 Task: Select Convenience. Add to cart, from DollarGeneral for 149 Hardman Road, Brattleboro, Vermont 05301, Cell Number 802-818-8313, following items : Got2b Metallics Permanent Hair Color Blue Charcoal_x000D_
 - 1, LOréal Paris Excellence Creme Permanent Hair Color 8.5A Champagne Blonde_x000D_
 - 1
Action: Mouse moved to (437, 132)
Screenshot: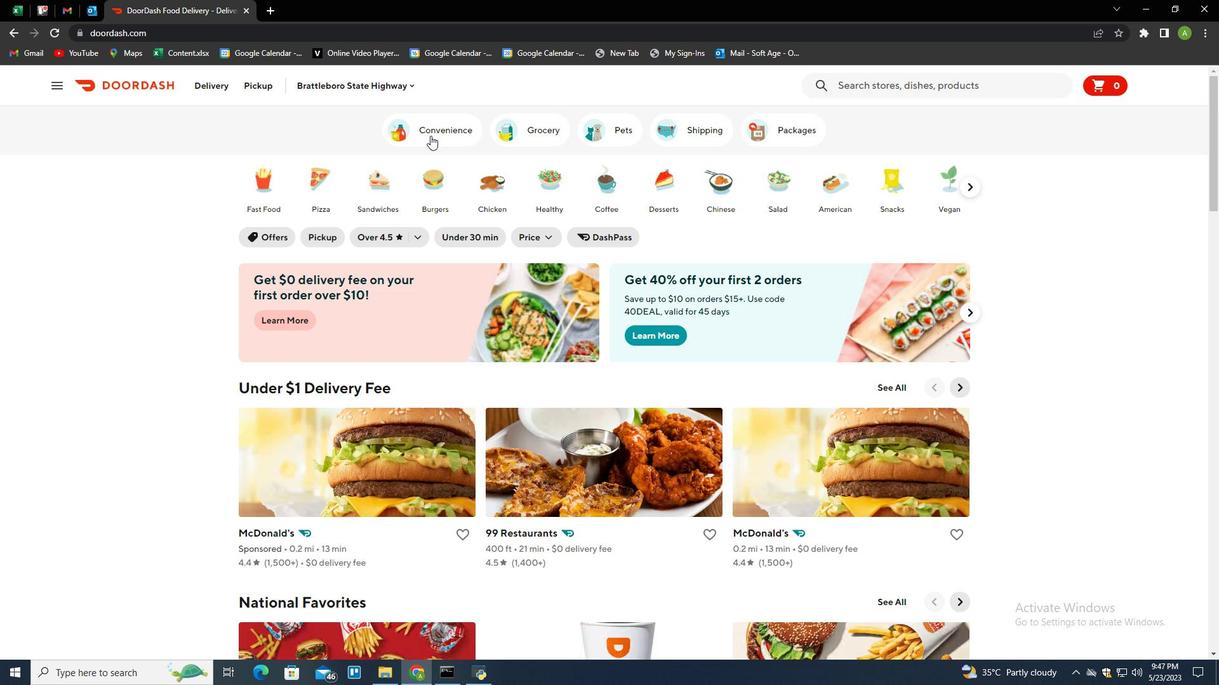 
Action: Mouse pressed left at (437, 132)
Screenshot: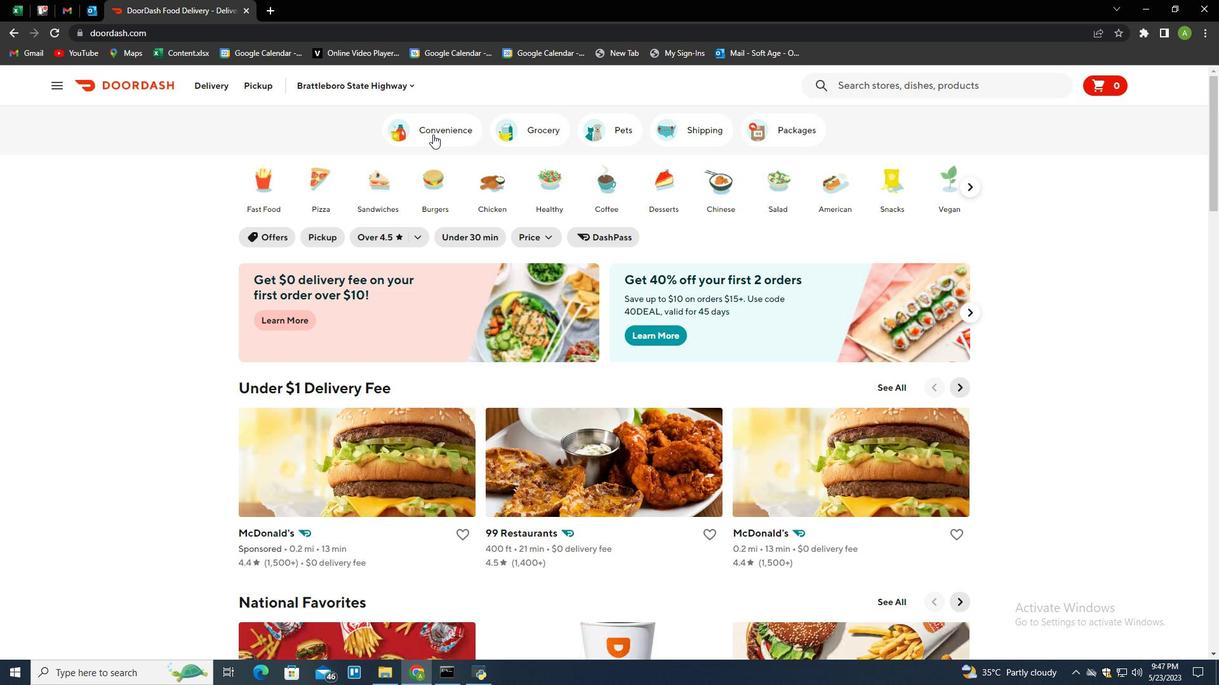 
Action: Mouse moved to (349, 435)
Screenshot: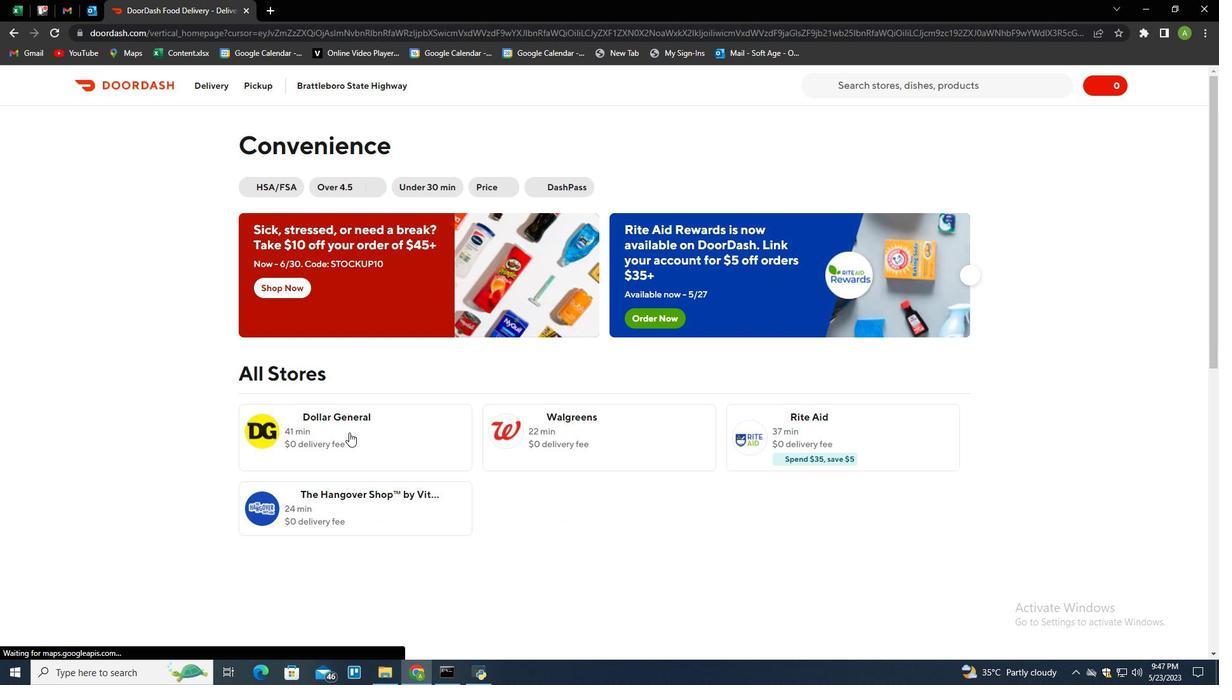 
Action: Mouse pressed left at (349, 435)
Screenshot: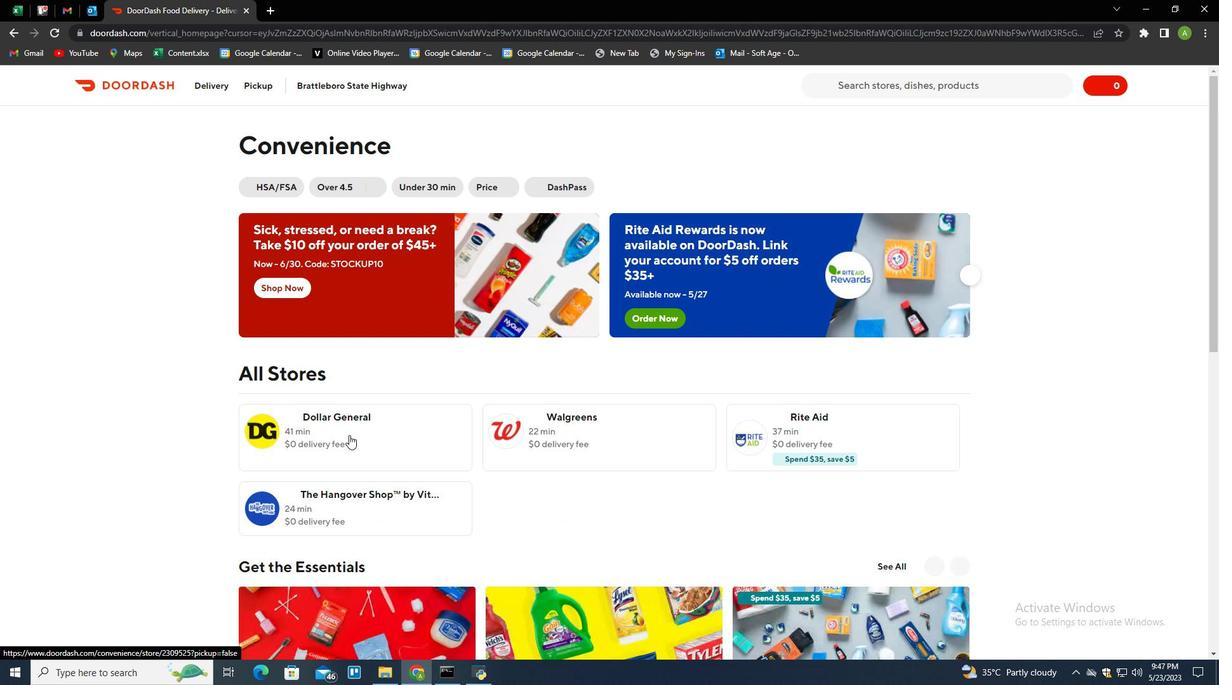 
Action: Mouse moved to (318, 86)
Screenshot: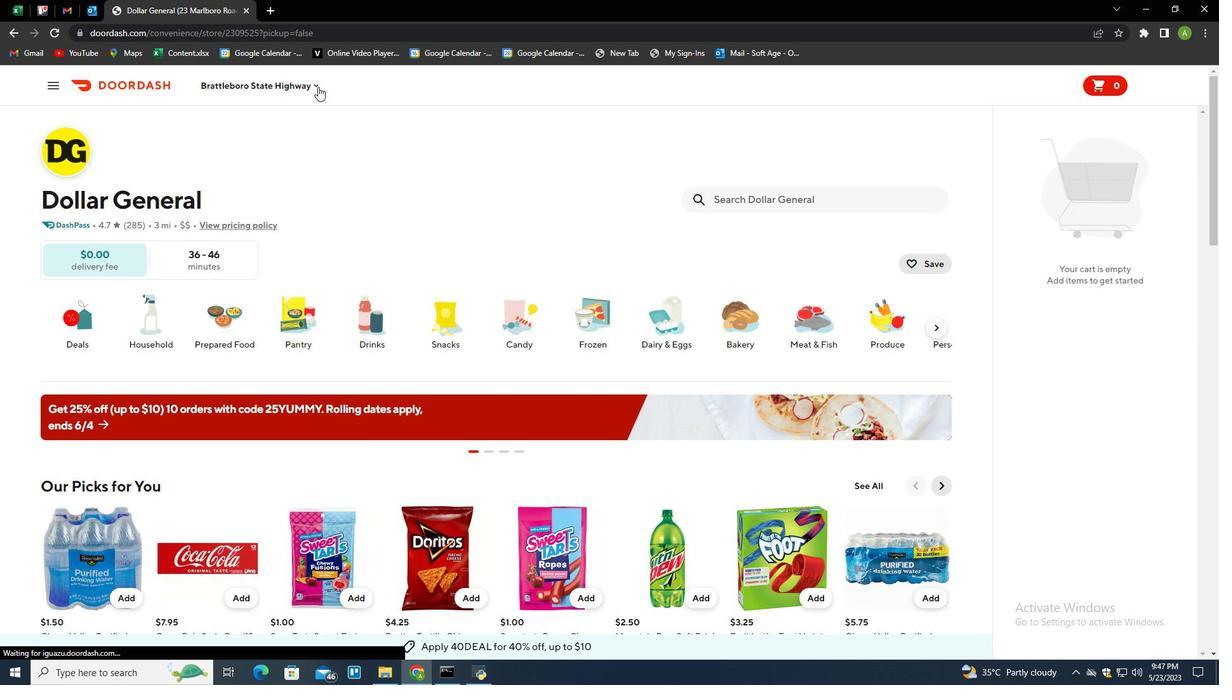 
Action: Mouse pressed left at (318, 86)
Screenshot: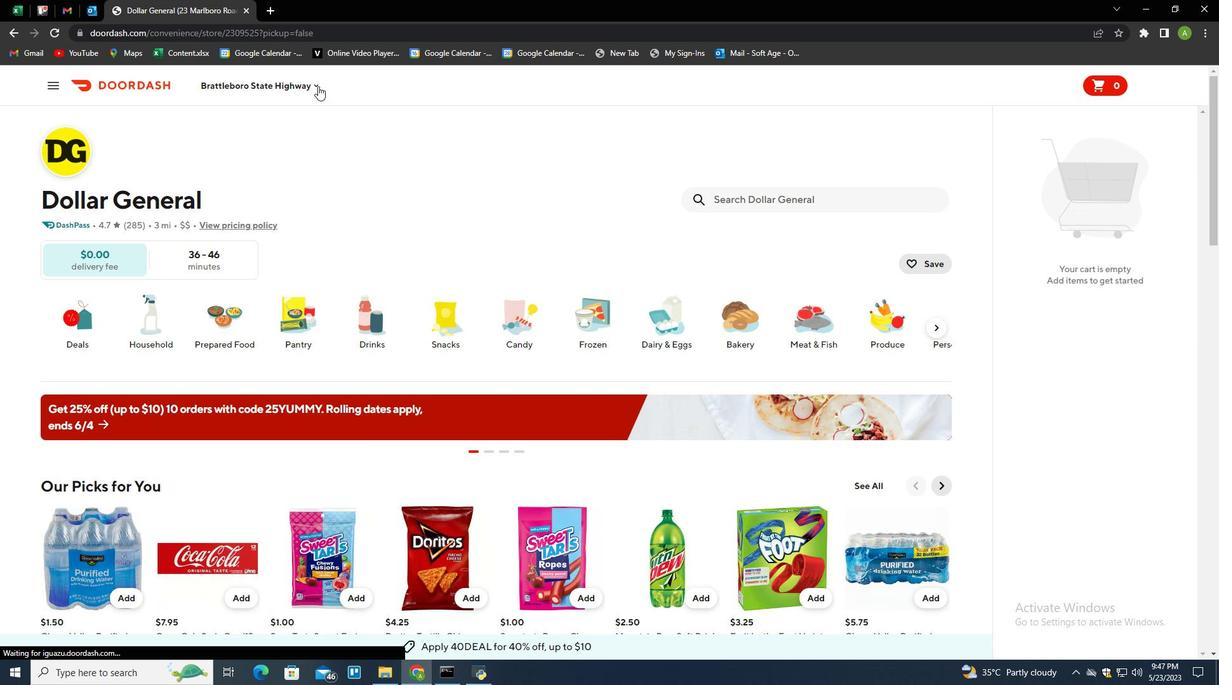 
Action: Mouse moved to (304, 139)
Screenshot: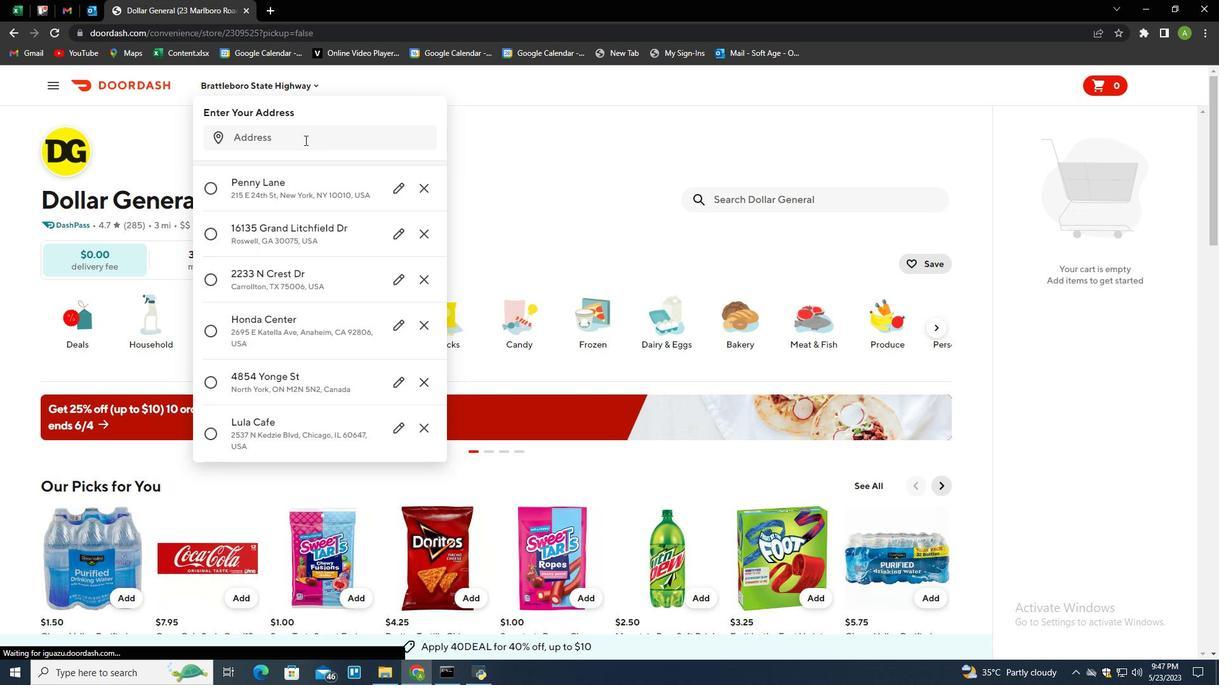 
Action: Mouse pressed left at (304, 139)
Screenshot: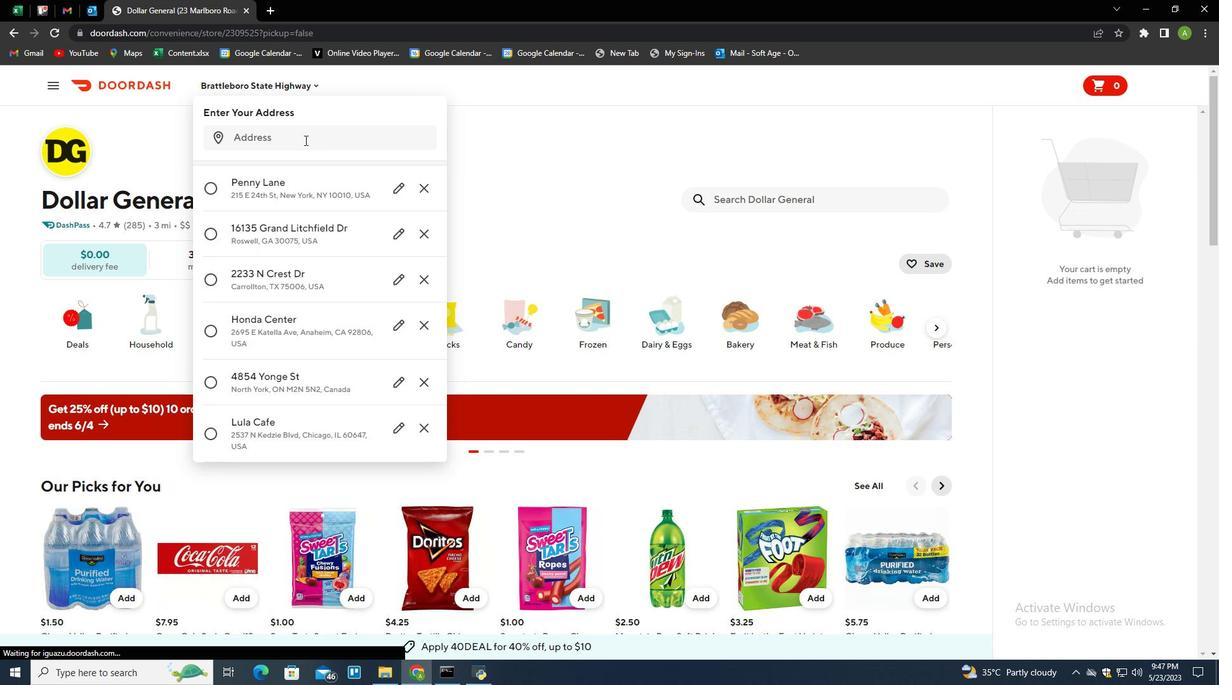 
Action: Key pressed 149<Key.space>hardman<Key.space>road,<Key.space>brattleboro,<Key.space>vermont<Key.space>05301<Key.enter>
Screenshot: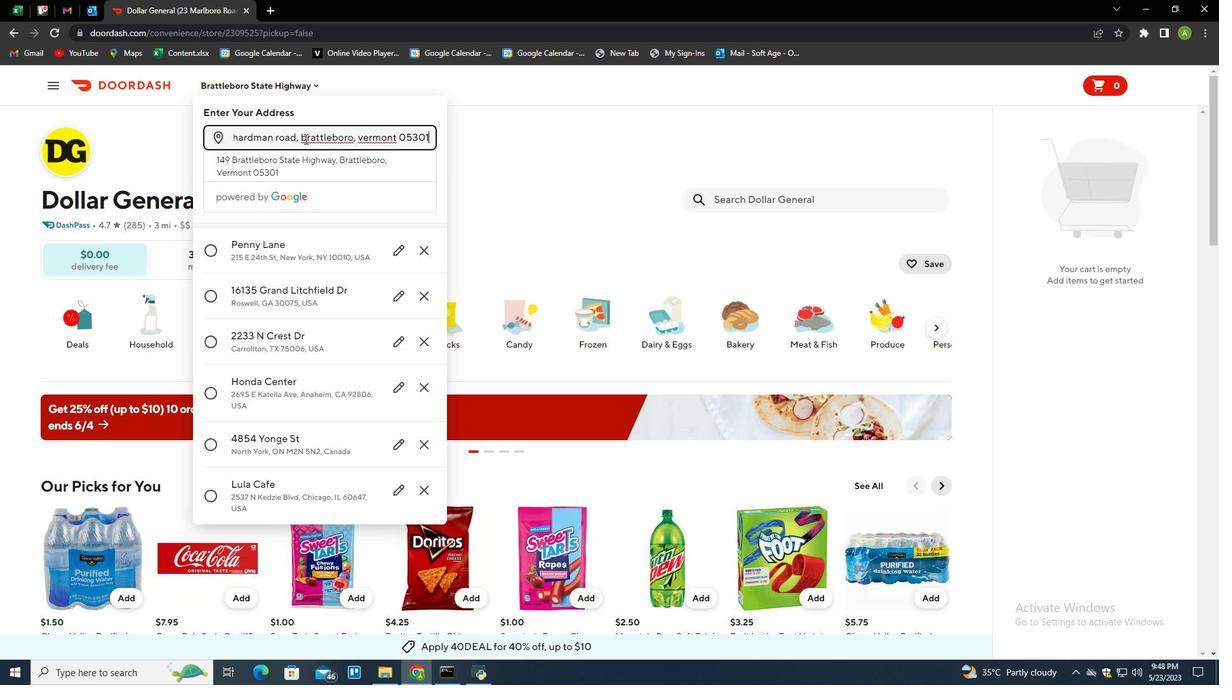 
Action: Mouse moved to (387, 531)
Screenshot: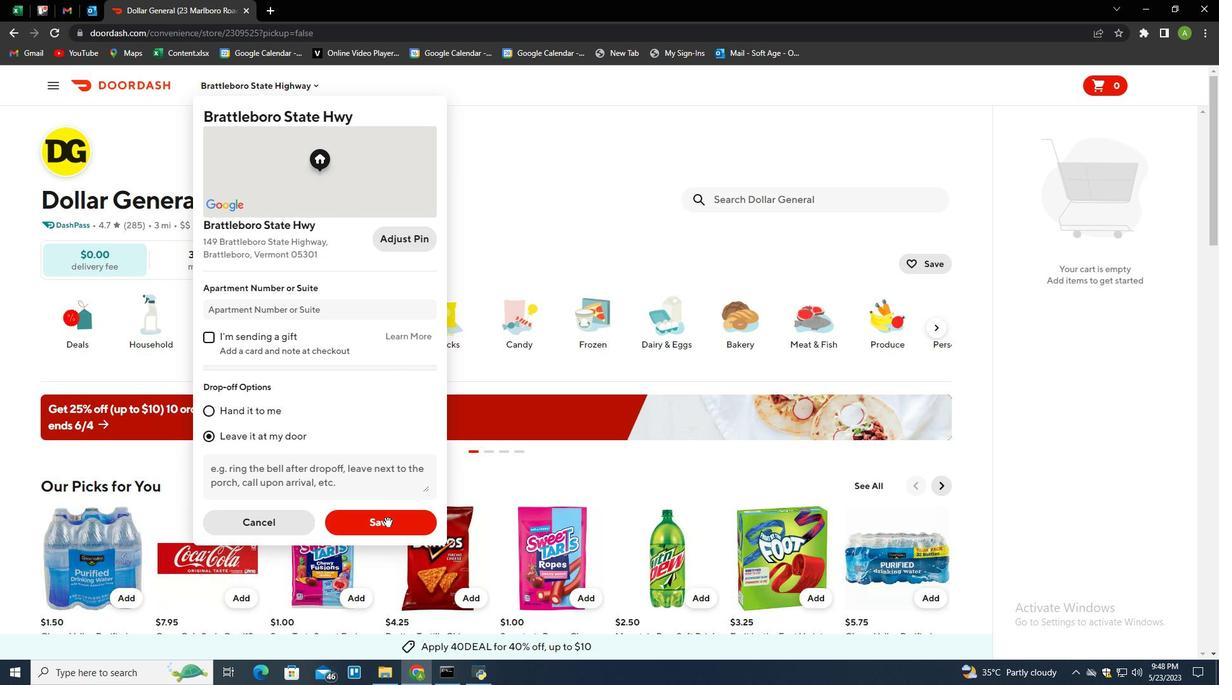
Action: Mouse pressed left at (387, 531)
Screenshot: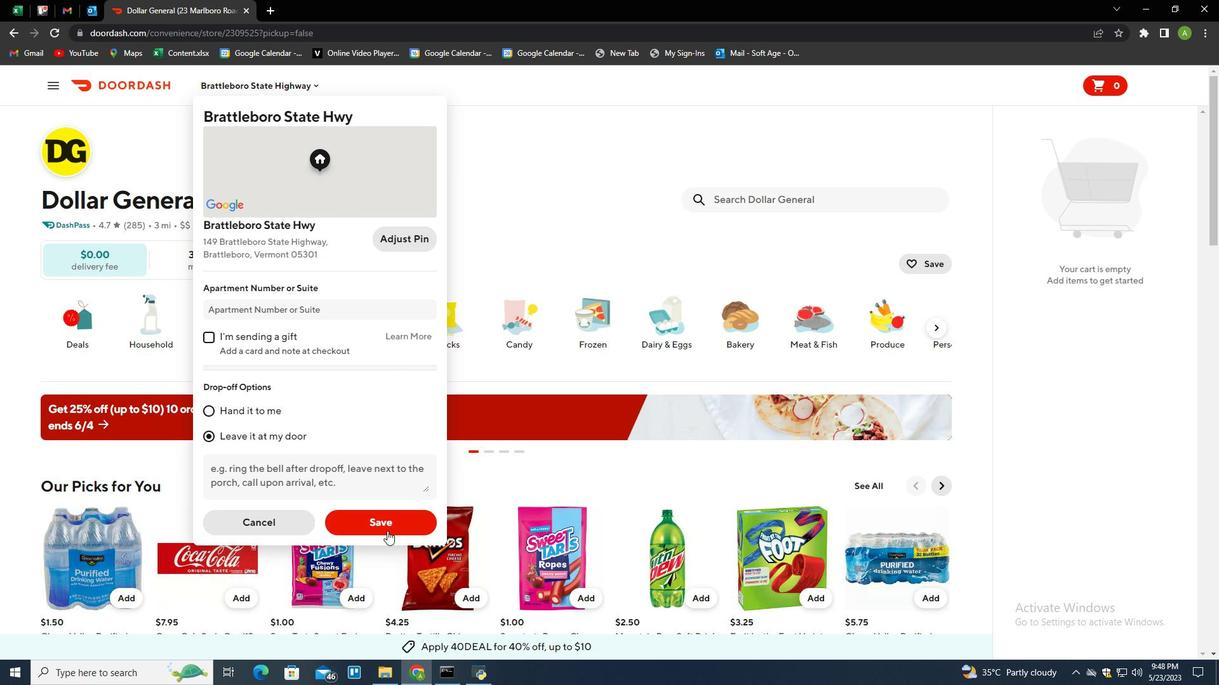 
Action: Mouse moved to (426, 409)
Screenshot: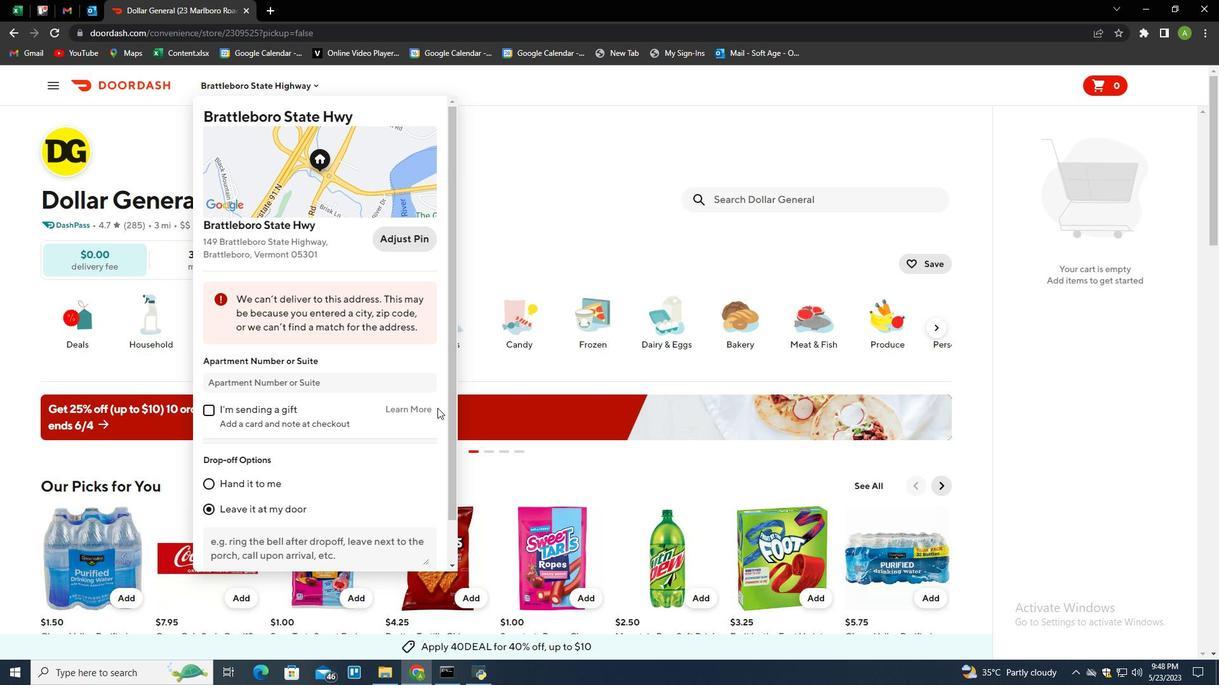 
Action: Mouse scrolled (426, 409) with delta (0, 0)
Screenshot: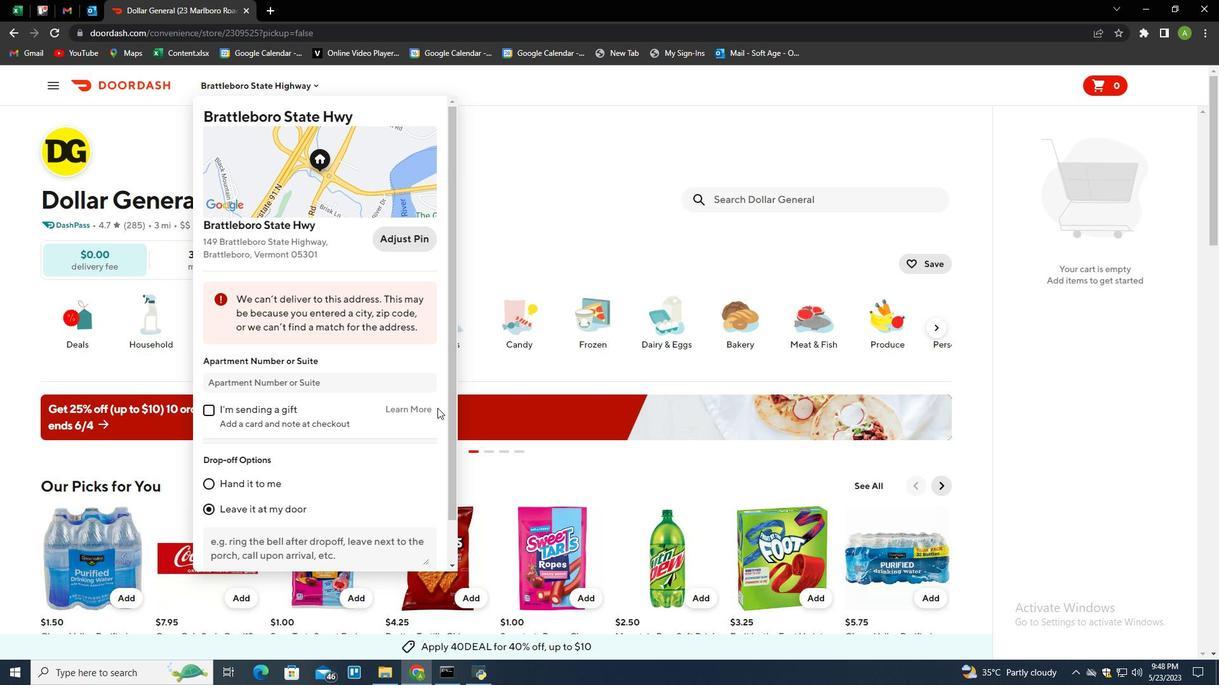 
Action: Mouse moved to (426, 410)
Screenshot: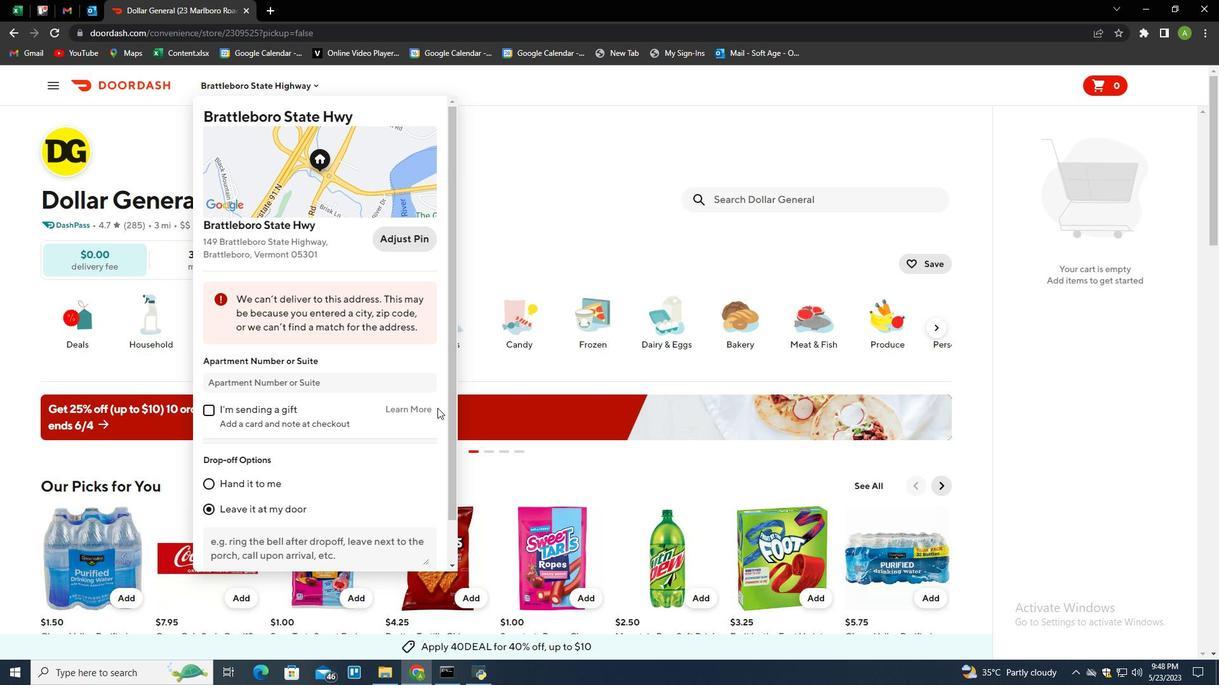 
Action: Mouse scrolled (426, 409) with delta (0, 0)
Screenshot: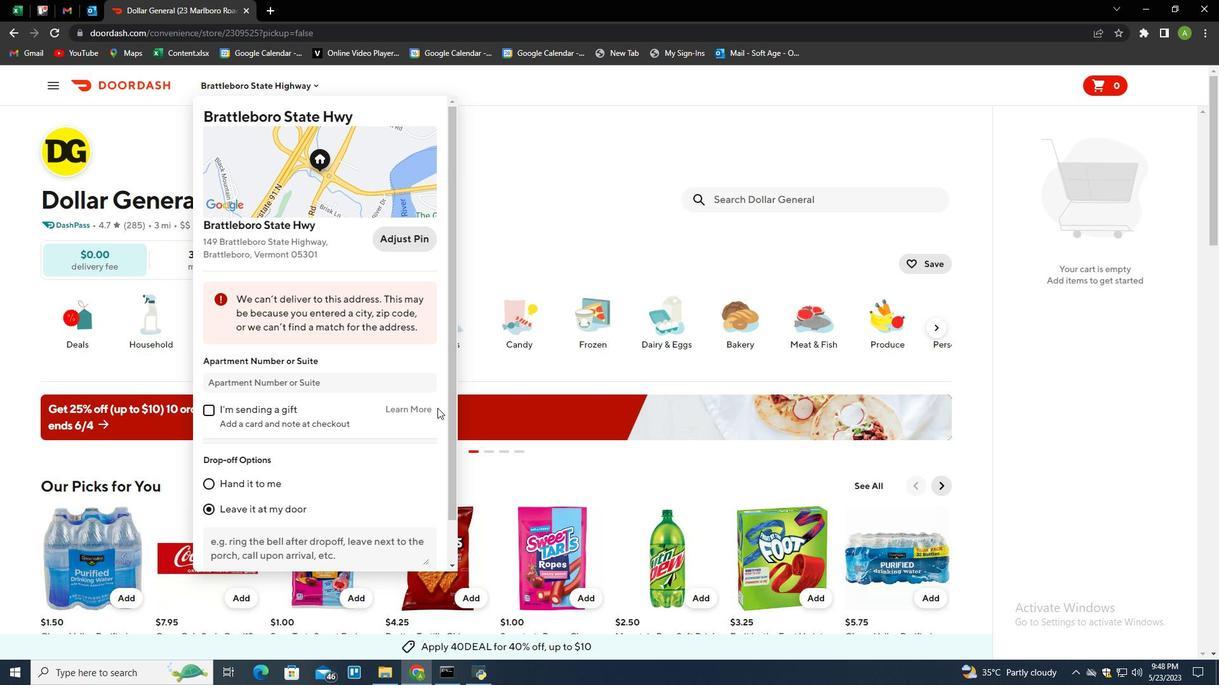 
Action: Mouse moved to (425, 410)
Screenshot: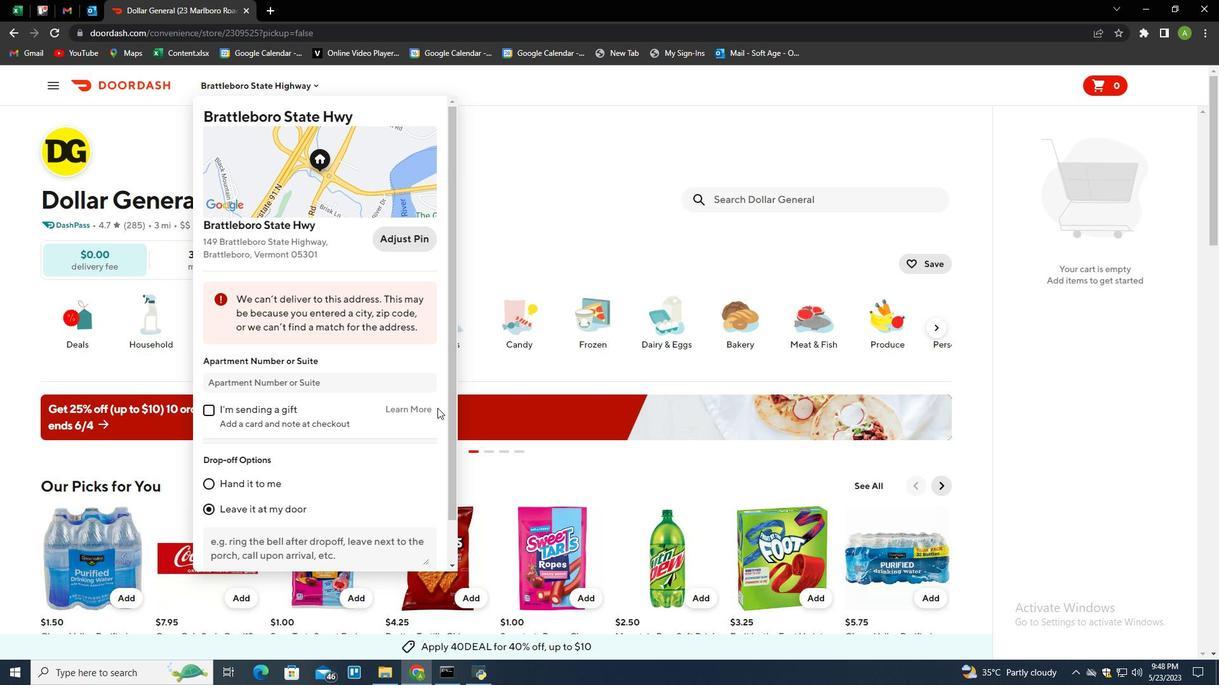 
Action: Mouse scrolled (425, 409) with delta (0, 0)
Screenshot: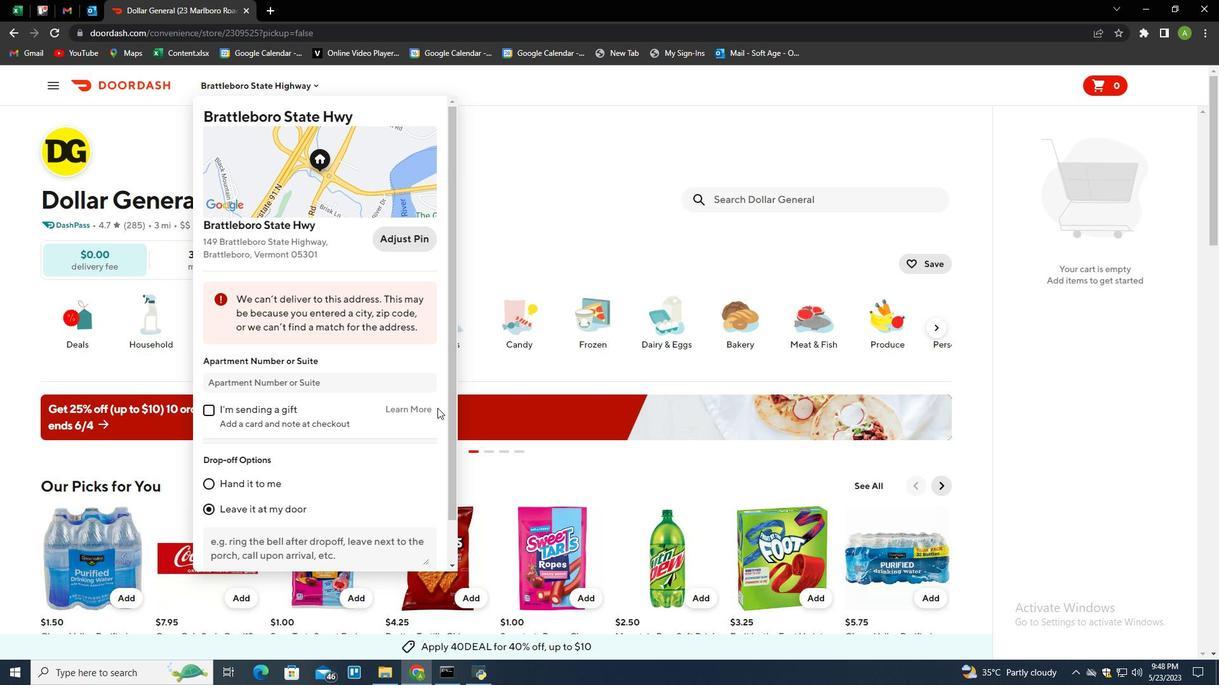 
Action: Mouse moved to (425, 410)
Screenshot: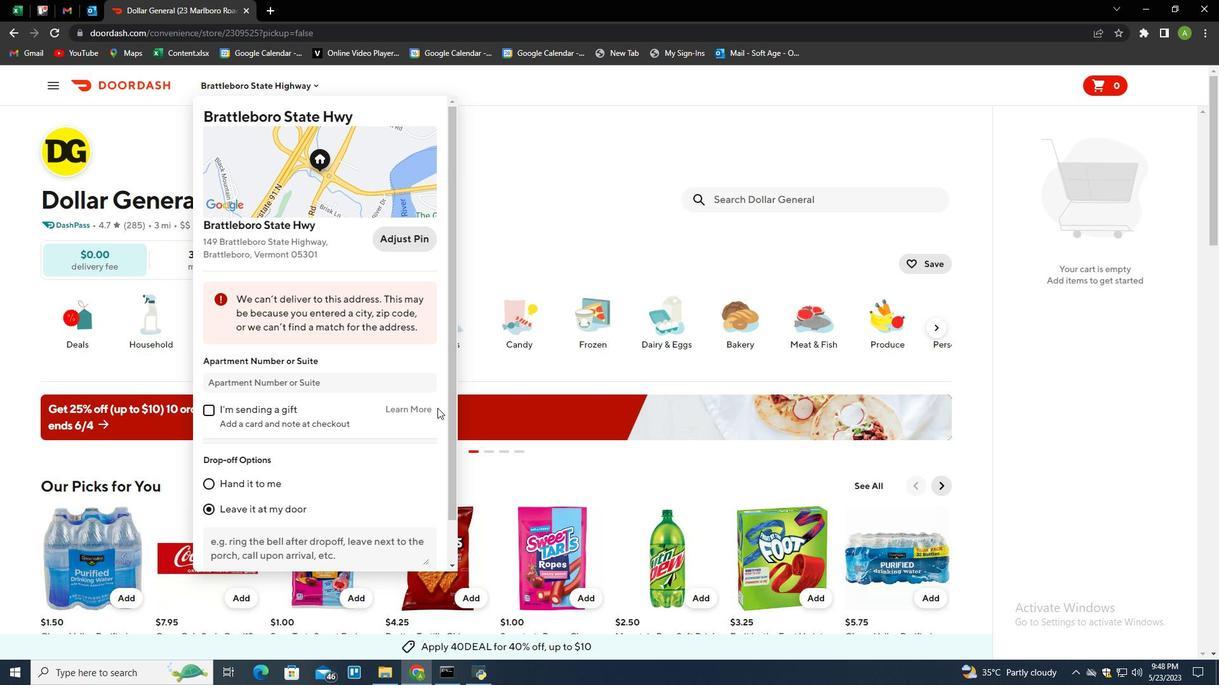 
Action: Mouse scrolled (425, 410) with delta (0, 0)
Screenshot: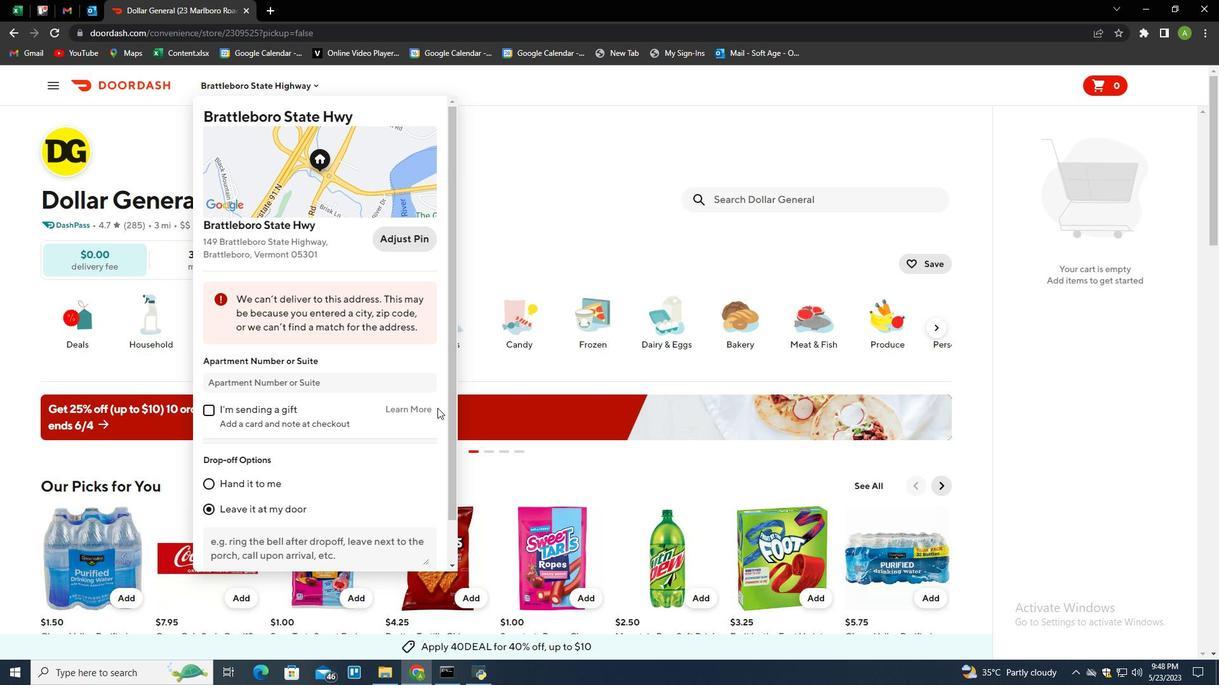 
Action: Mouse moved to (381, 553)
Screenshot: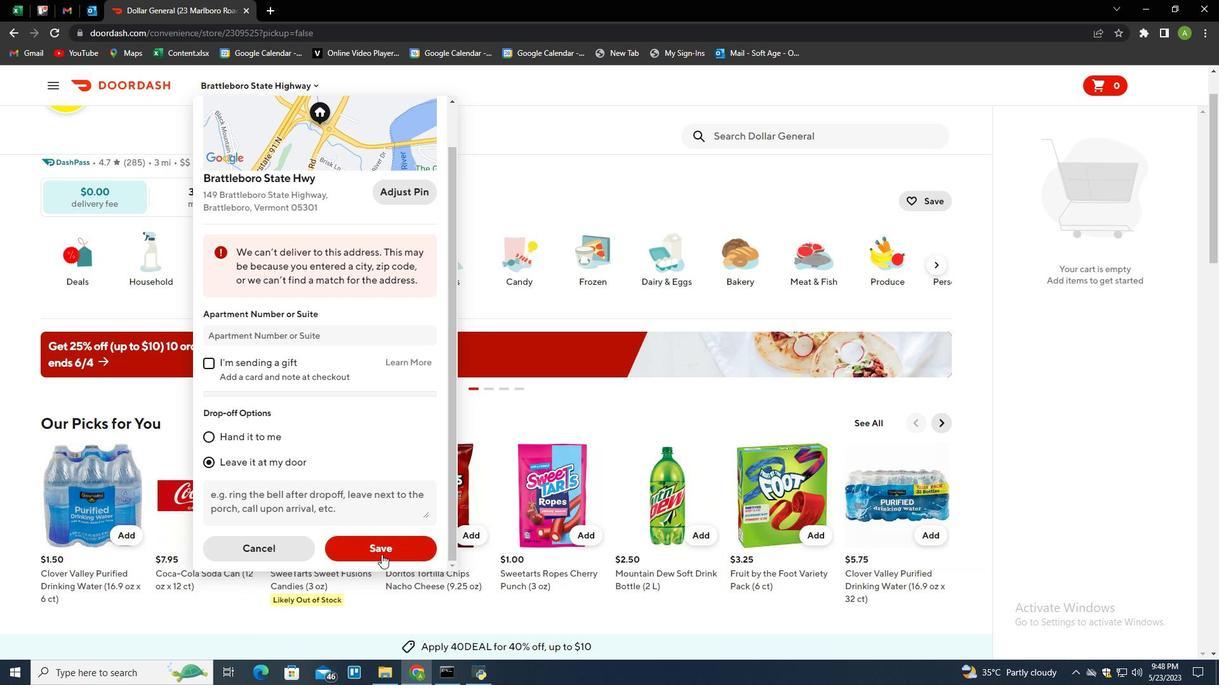 
Action: Mouse pressed left at (381, 553)
Screenshot: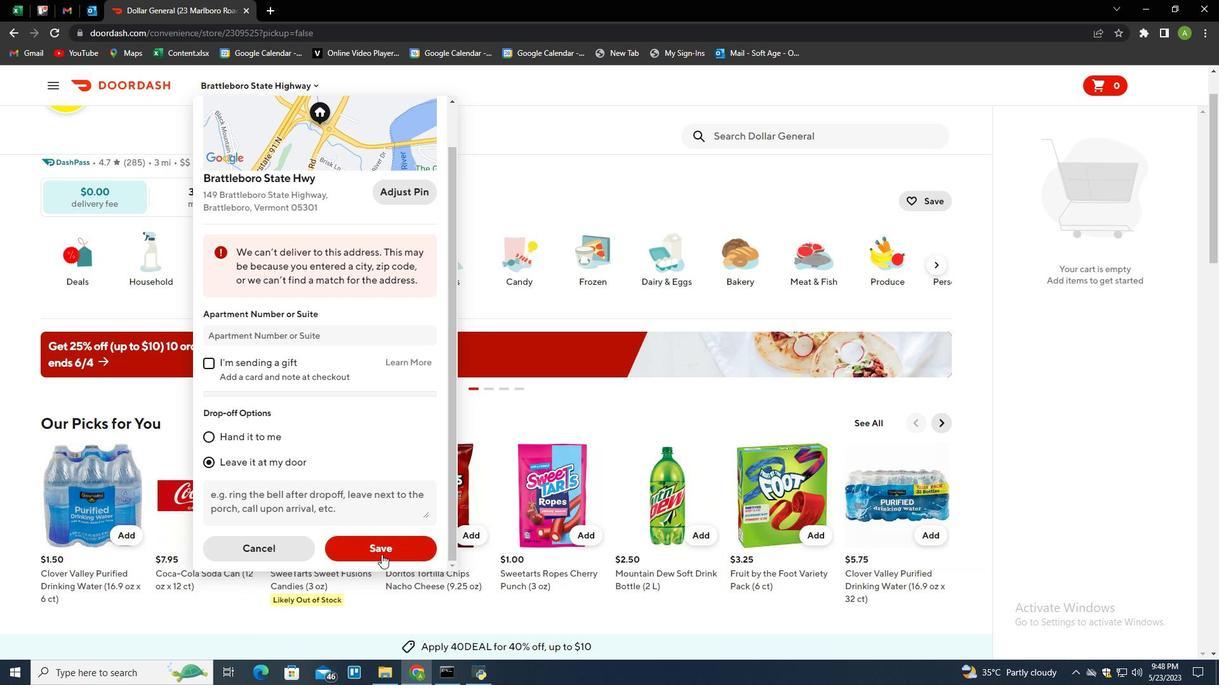 
Action: Mouse moved to (806, 132)
Screenshot: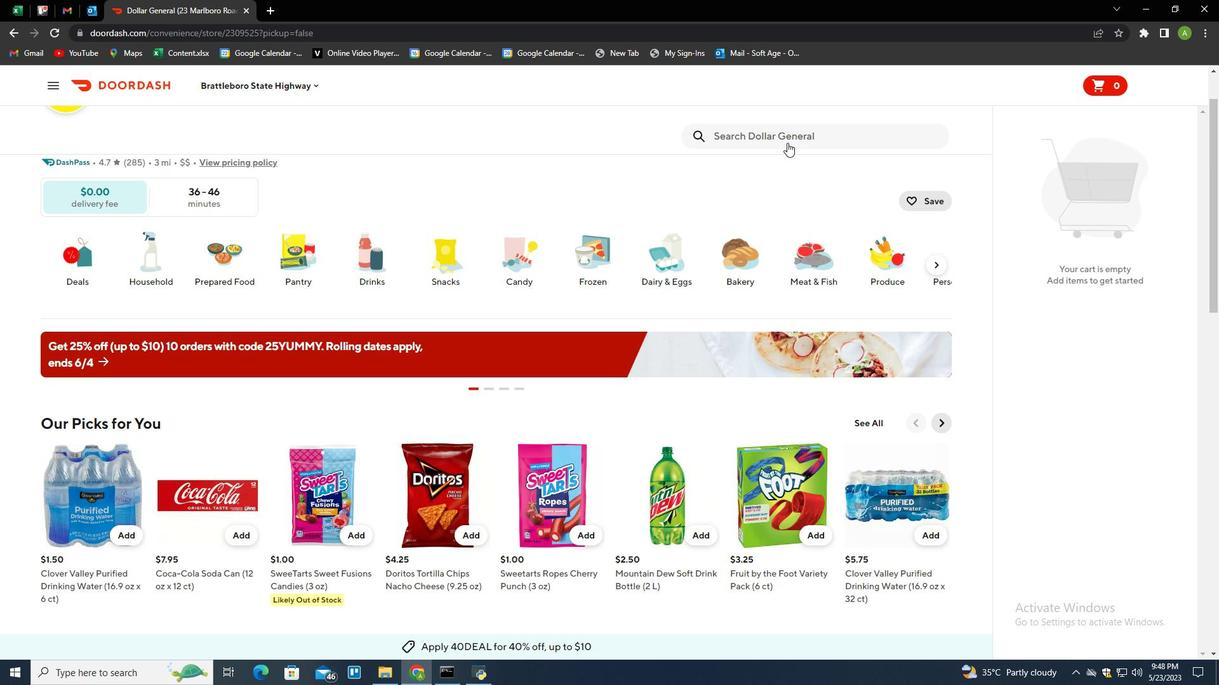 
Action: Mouse pressed left at (806, 132)
Screenshot: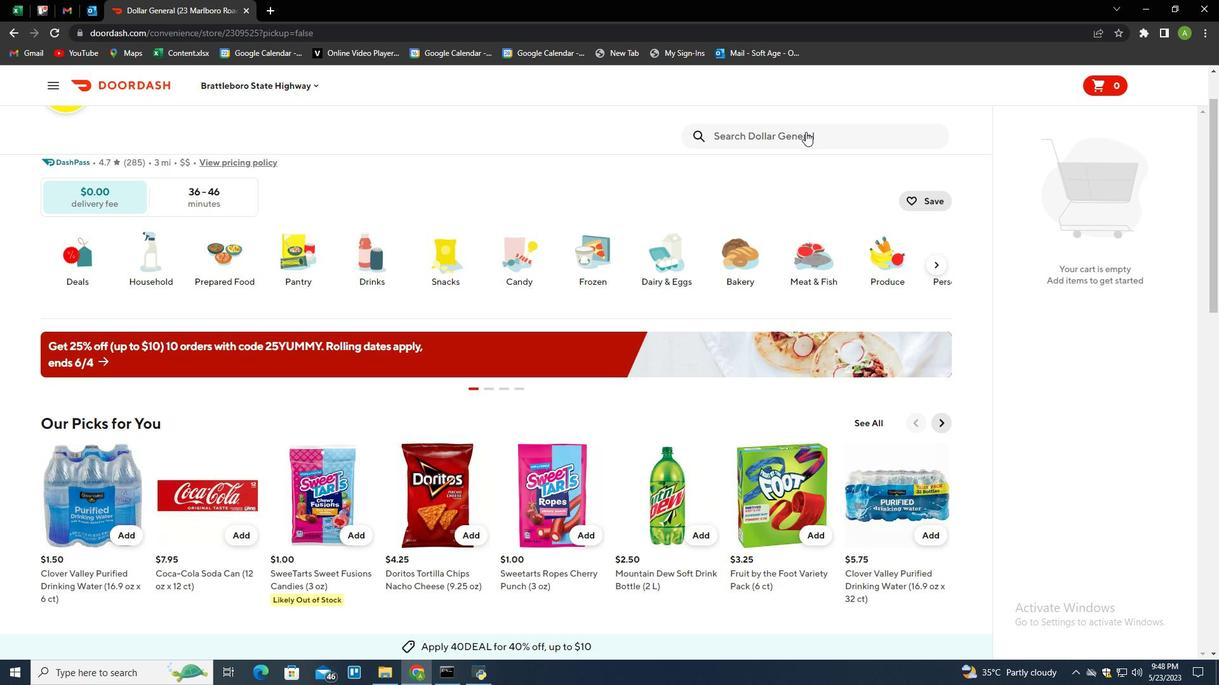 
Action: Mouse moved to (777, 146)
Screenshot: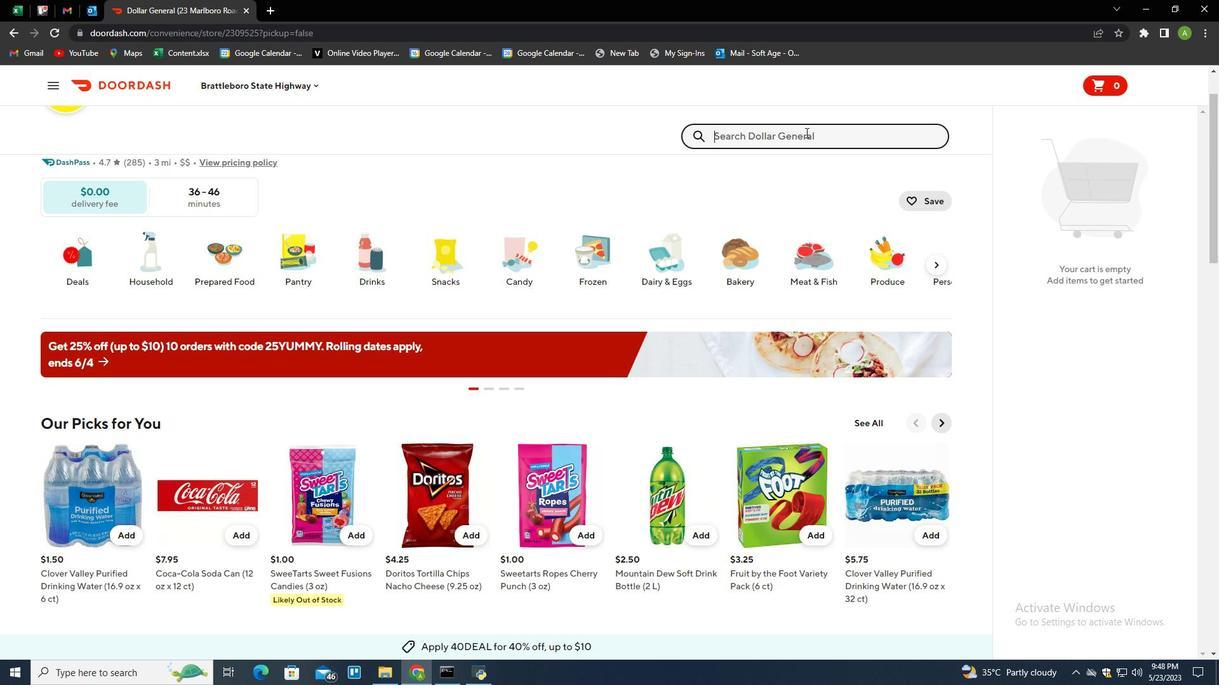 
Action: Key pressed got2b<Key.space>metallics<Key.space>permanent<Key.space>hair<Key.space>color<Key.space>blue<Key.space>charcola<Key.enter>
Screenshot: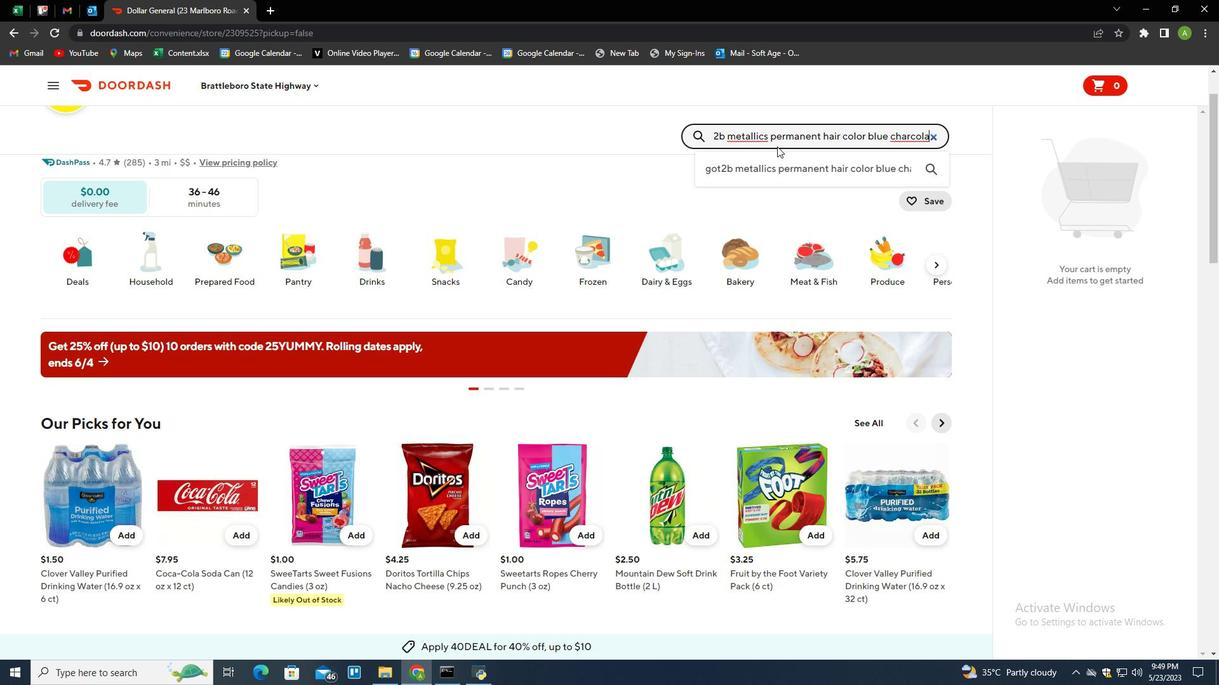 
Action: Mouse moved to (754, 146)
Screenshot: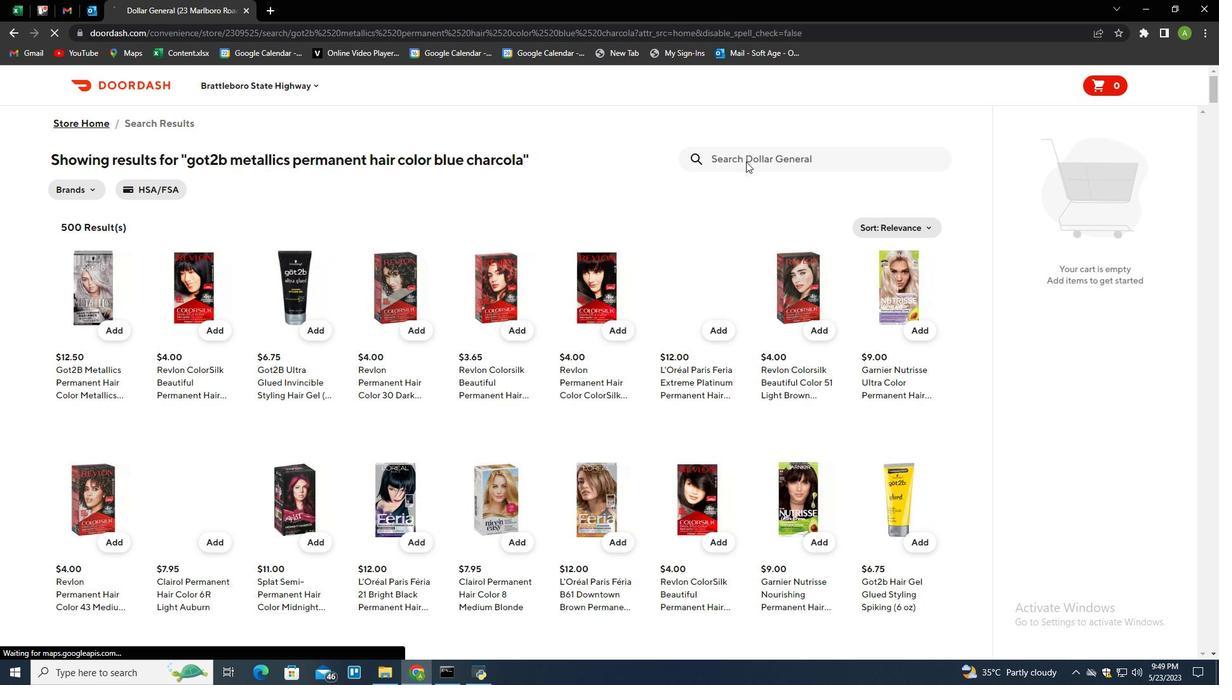 
Action: Mouse pressed left at (754, 146)
Screenshot: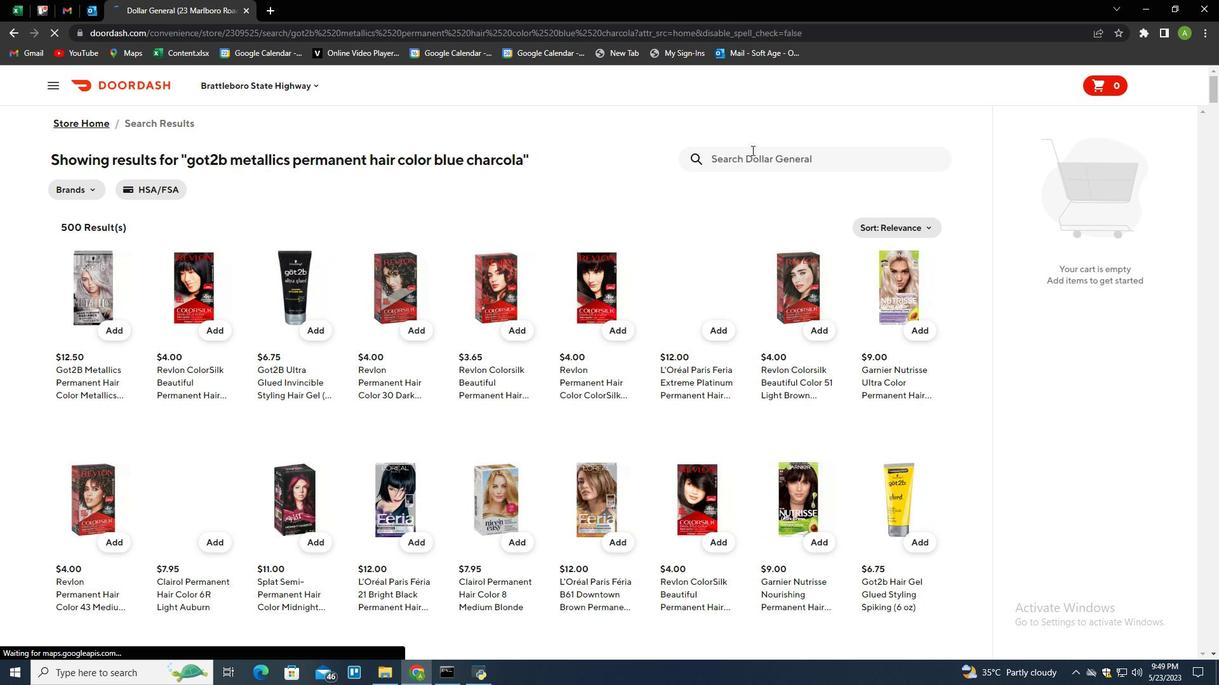 
Action: Mouse moved to (755, 156)
Screenshot: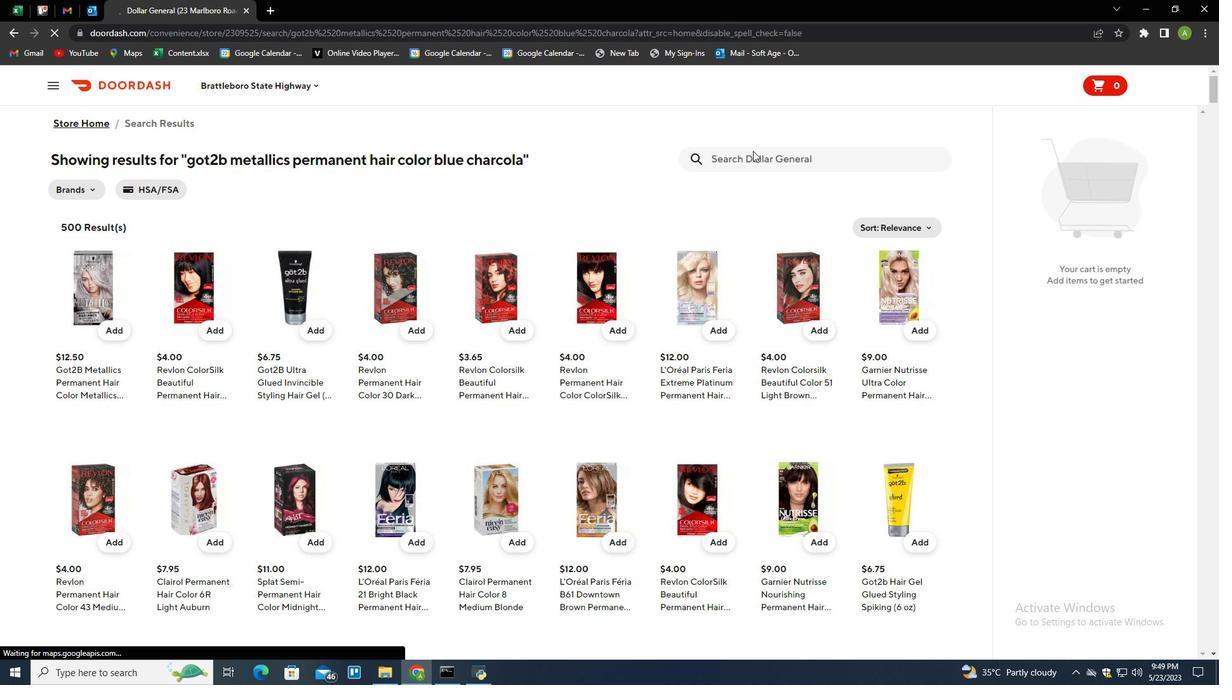 
Action: Mouse pressed left at (755, 156)
Screenshot: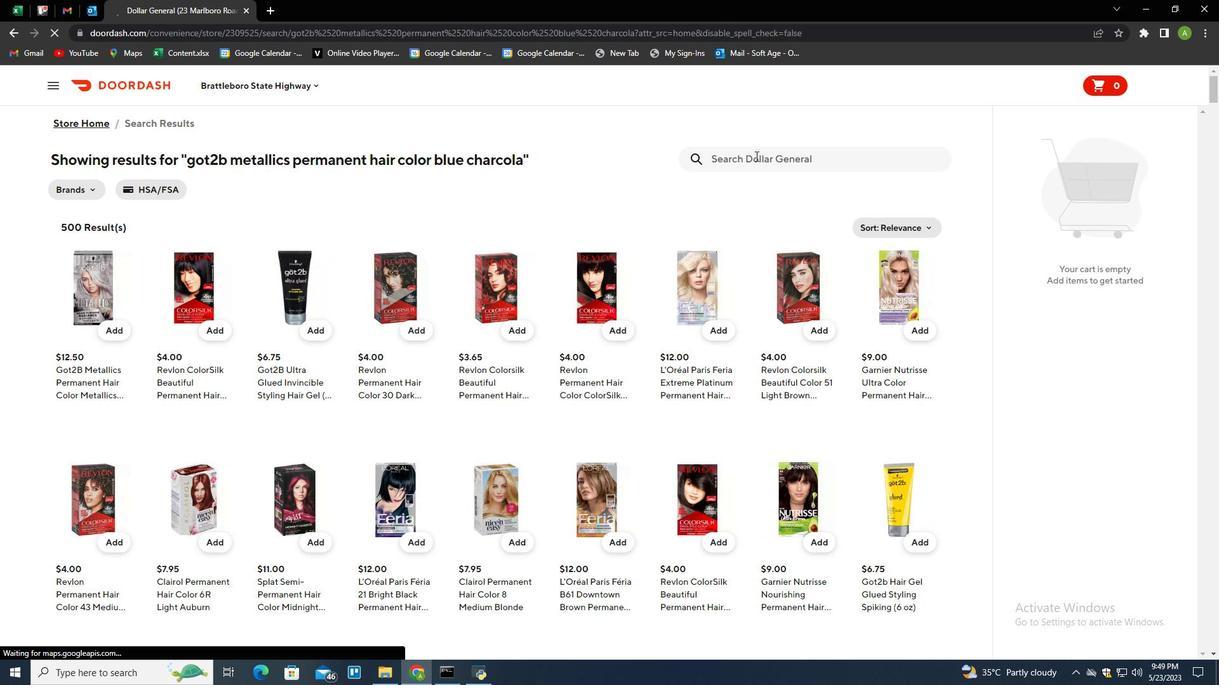 
Action: Mouse moved to (731, 193)
Screenshot: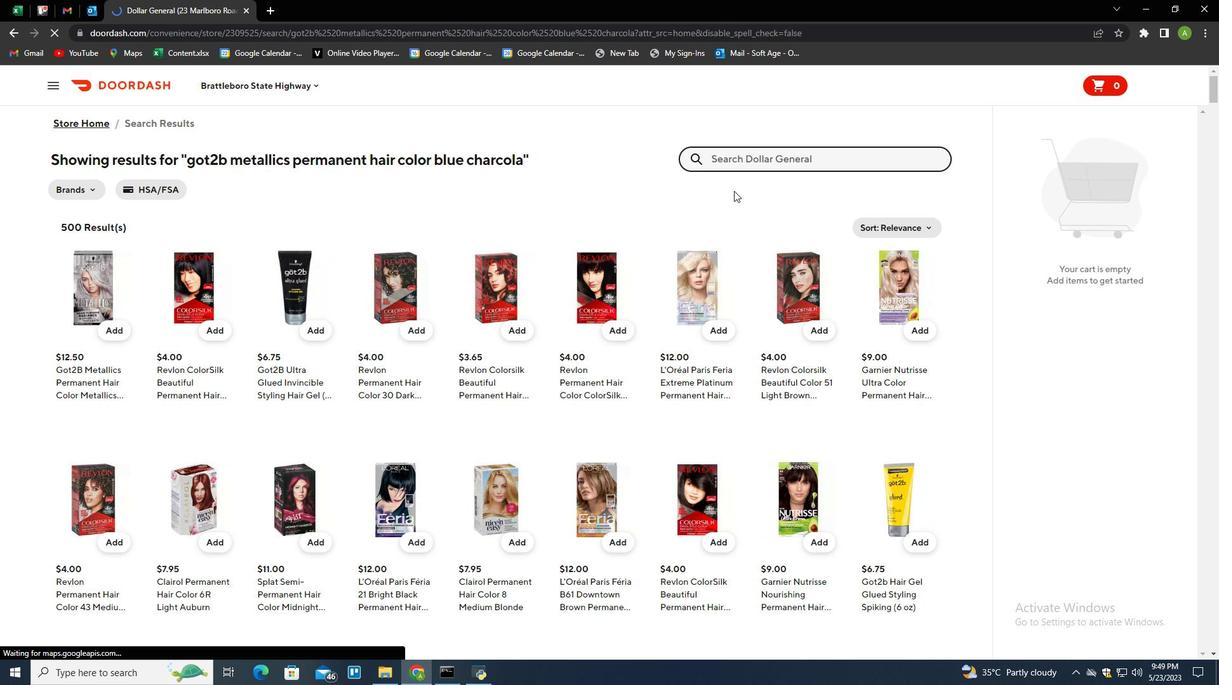 
Action: Key pressed got2b<Key.space>metallics<Key.space>permanent<Key.space>hair<Key.space>color<Key.space>blue<Key.space>charcoal<Key.enter>
Screenshot: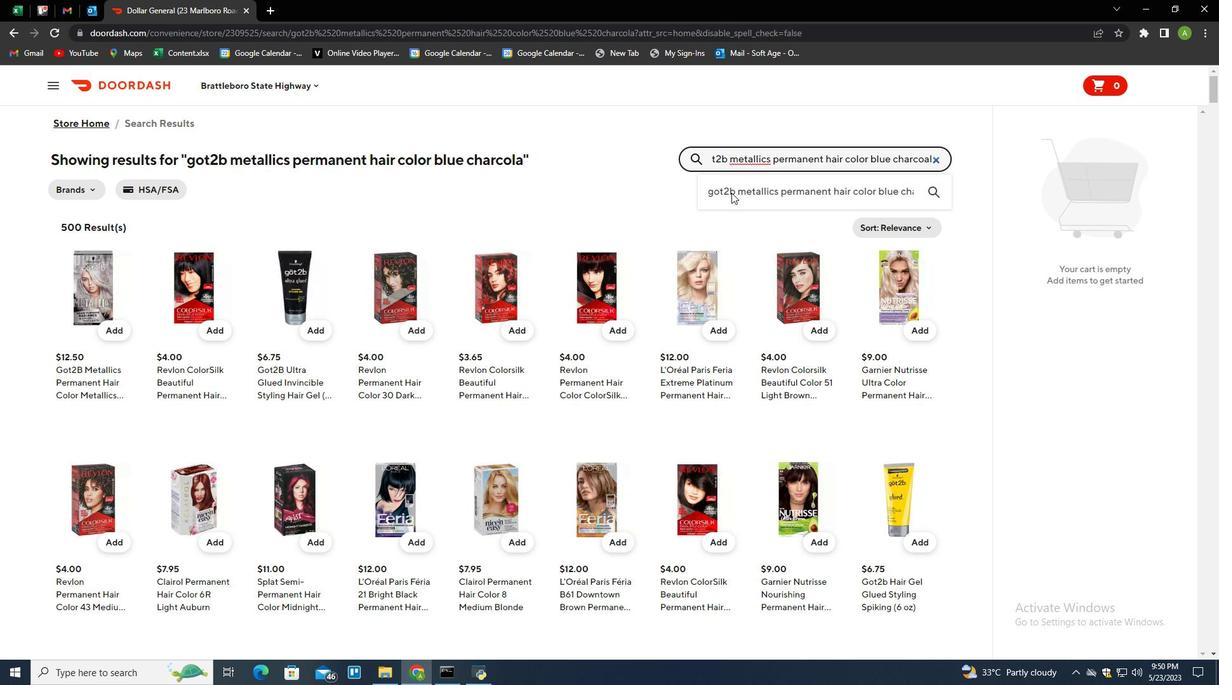 
Action: Mouse moved to (114, 333)
Screenshot: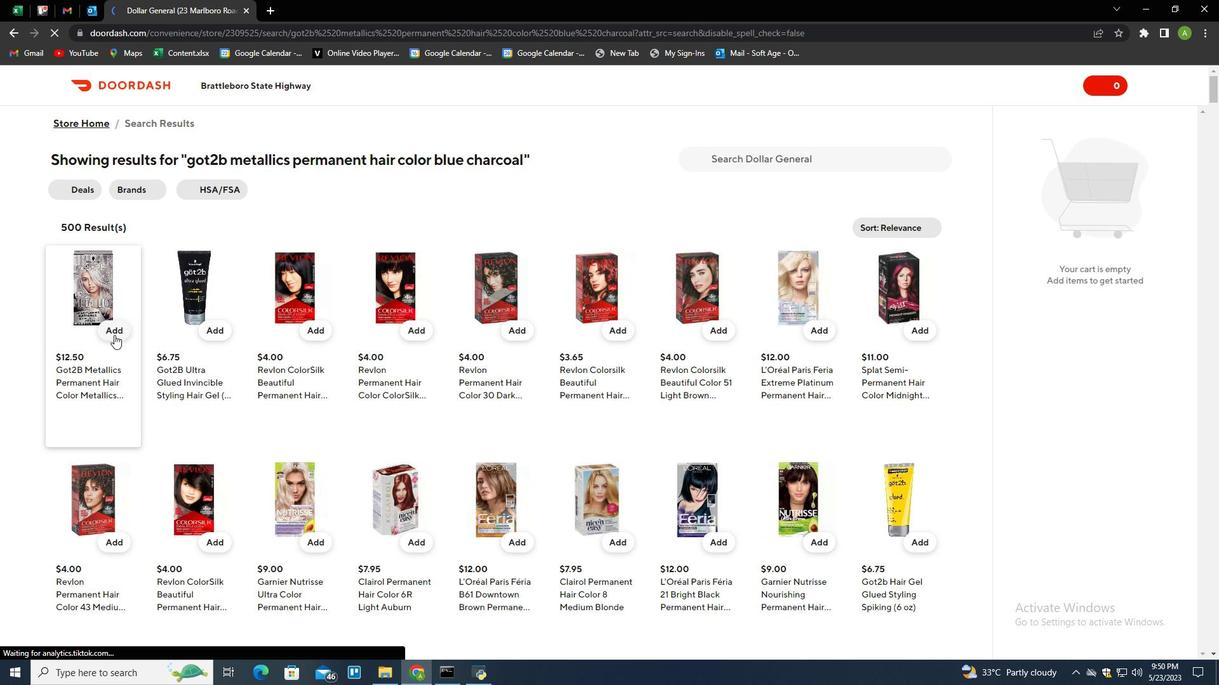 
Action: Mouse pressed left at (114, 333)
Screenshot: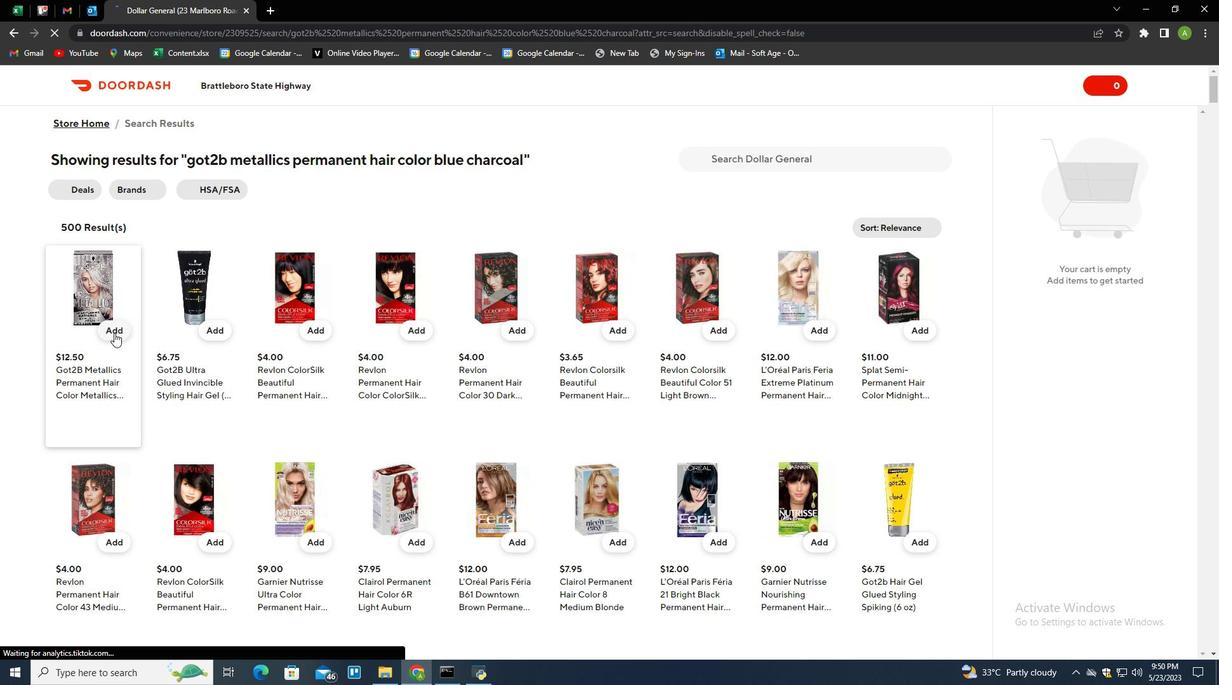 
Action: Mouse moved to (773, 163)
Screenshot: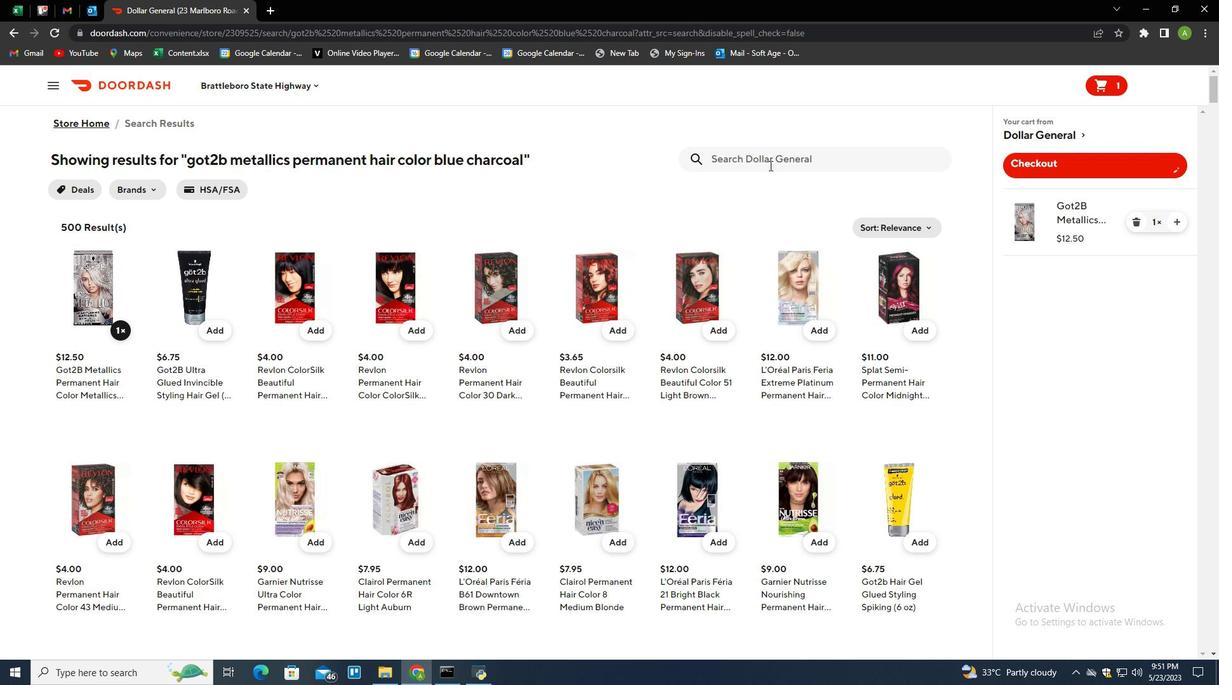 
Action: Mouse pressed left at (773, 163)
Screenshot: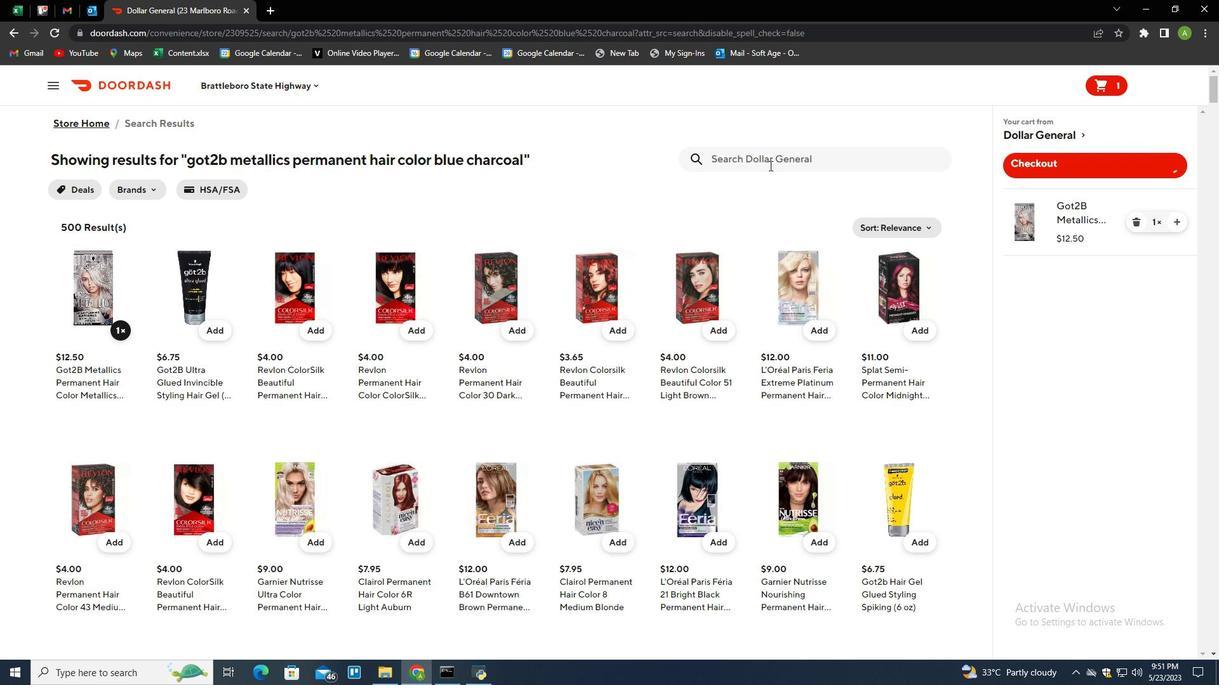 
Action: Mouse moved to (766, 163)
Screenshot: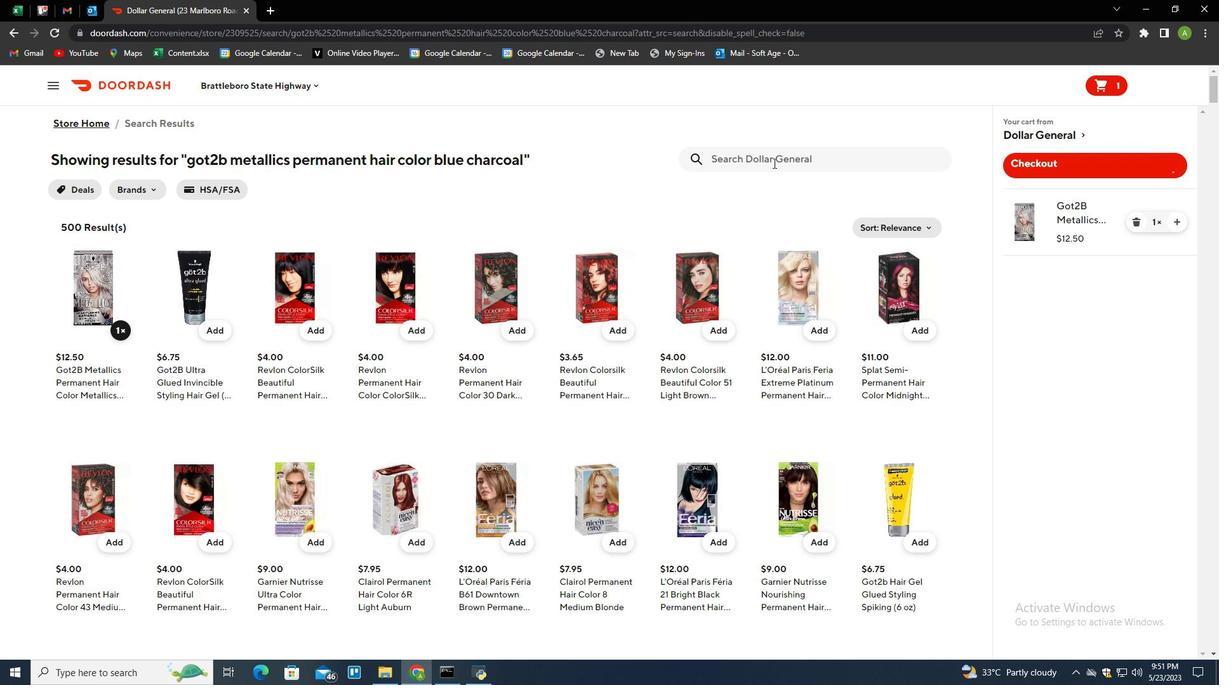 
Action: Key pressed loreal<Key.space>paris<Key.space>excellence<Key.space>creme<Key.space>permanent<Key.space>hair<Key.space>color<Key.space>8.5a<Key.space>chamo<Key.backspace>pagne<Key.space>blonde<Key.enter>
Screenshot: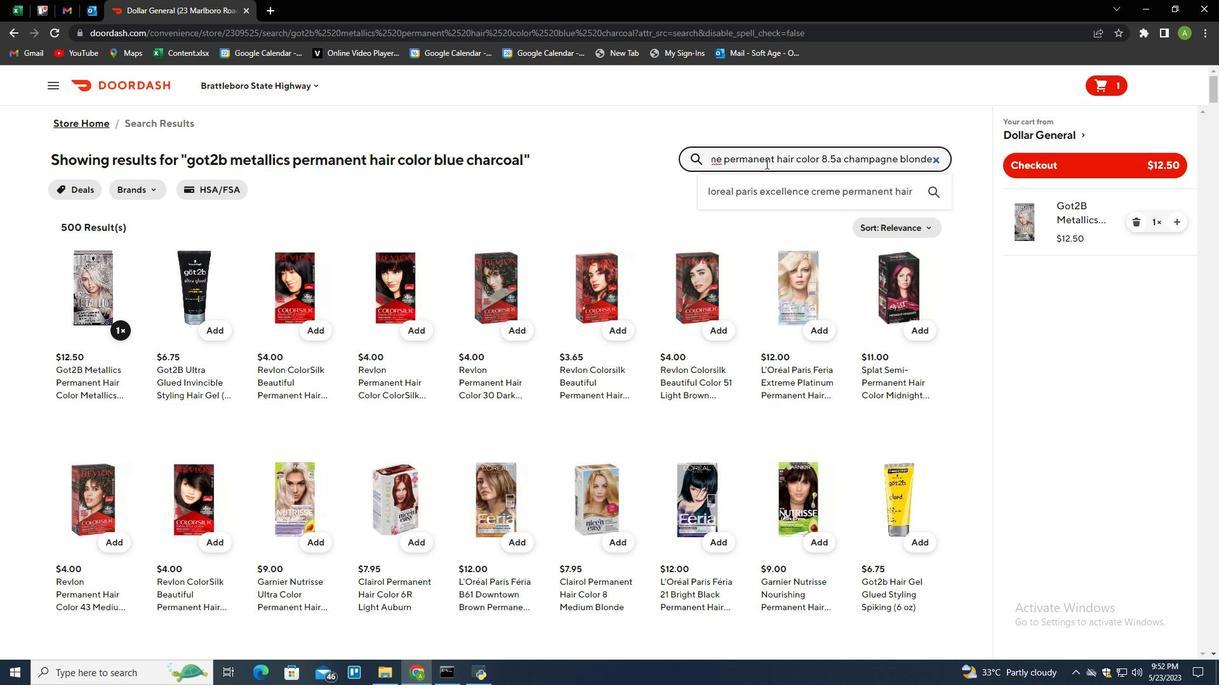 
Action: Mouse moved to (118, 350)
Screenshot: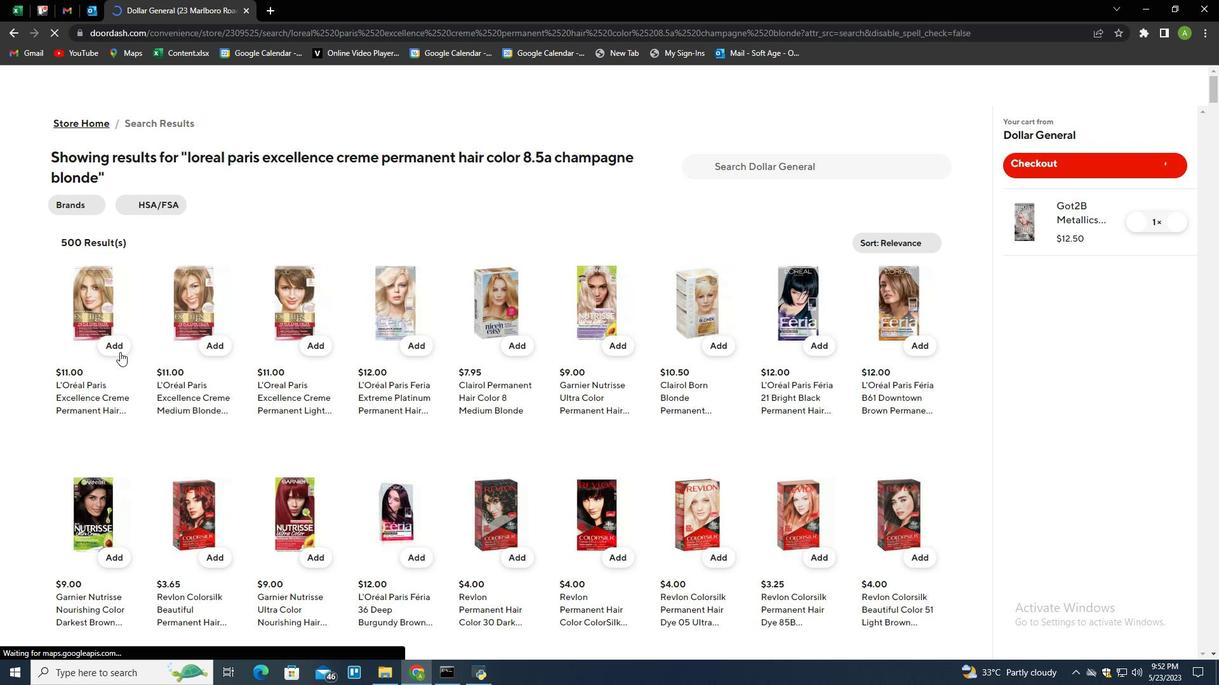 
Action: Mouse pressed left at (118, 350)
Screenshot: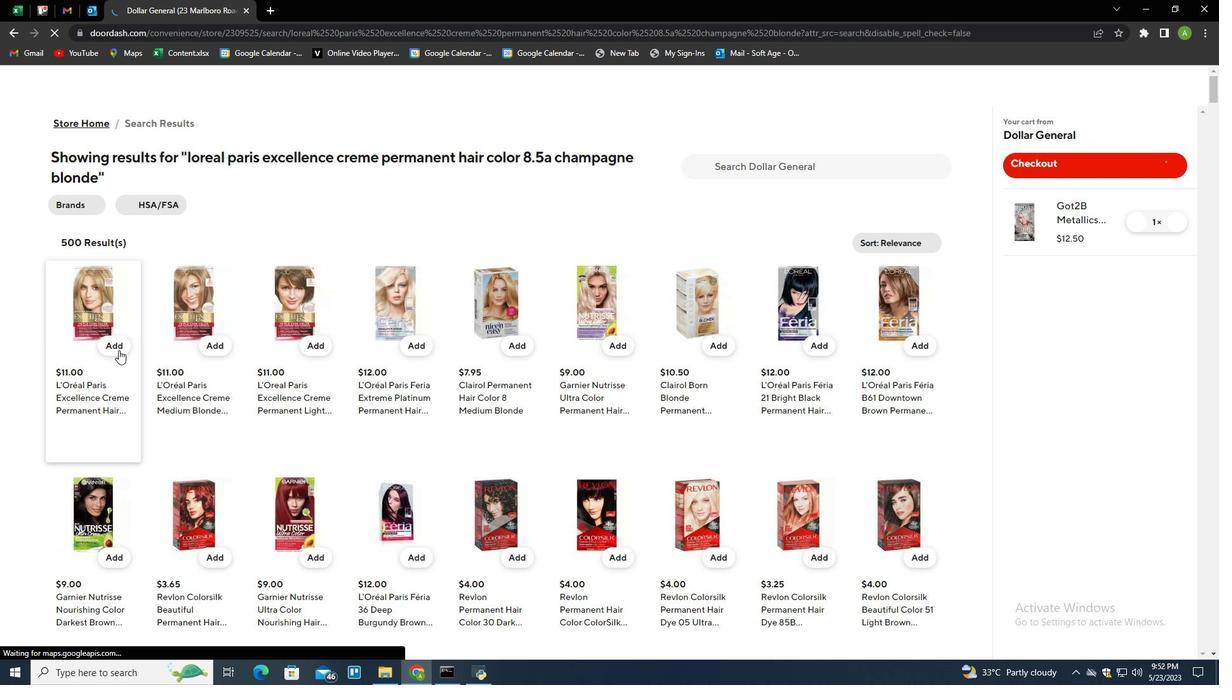 
Action: Mouse moved to (1051, 167)
Screenshot: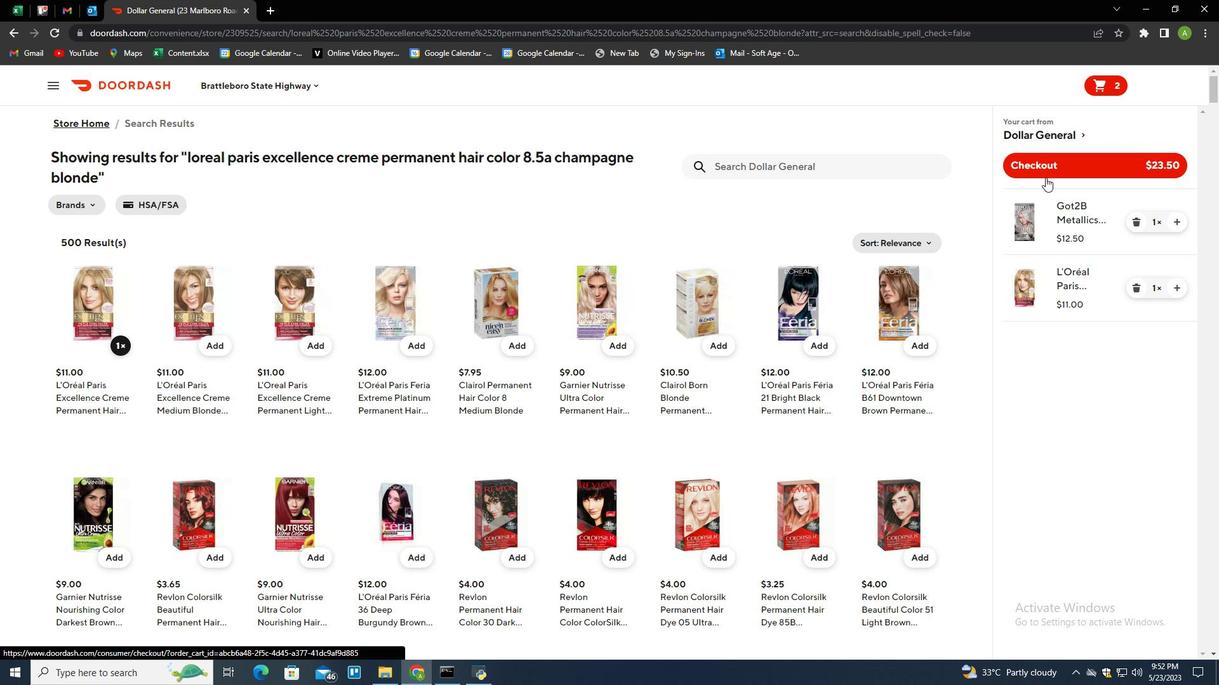 
Action: Mouse pressed left at (1051, 167)
Screenshot: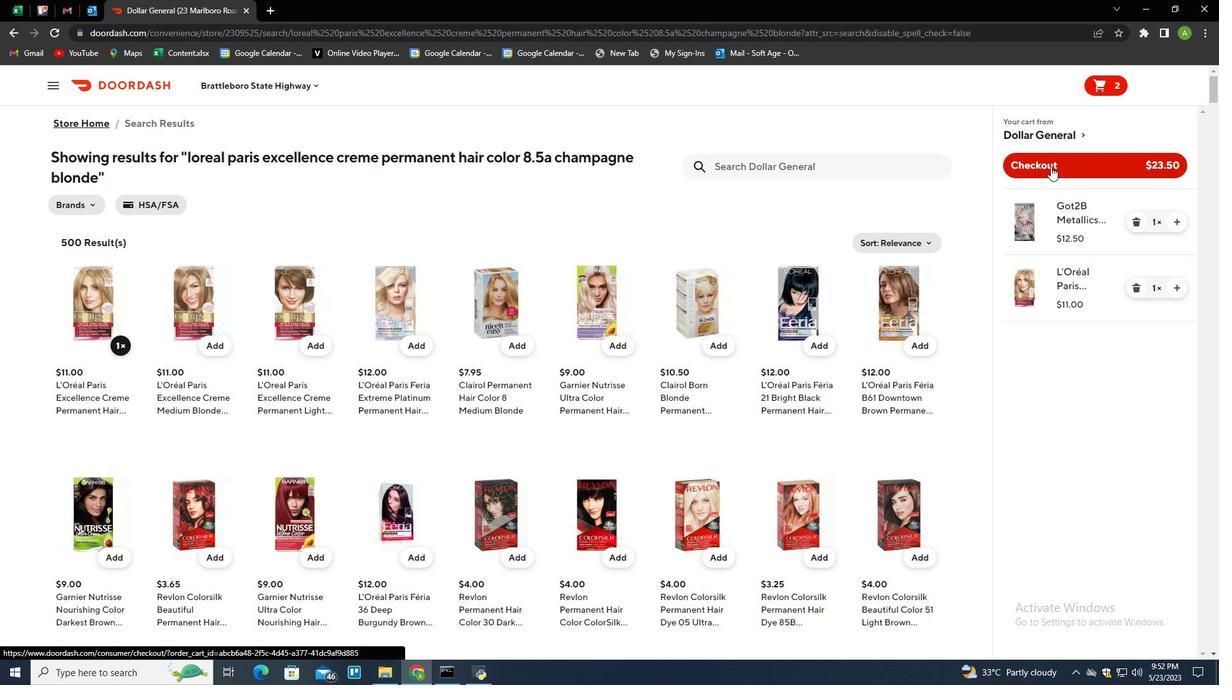 
Action: Mouse moved to (961, 219)
Screenshot: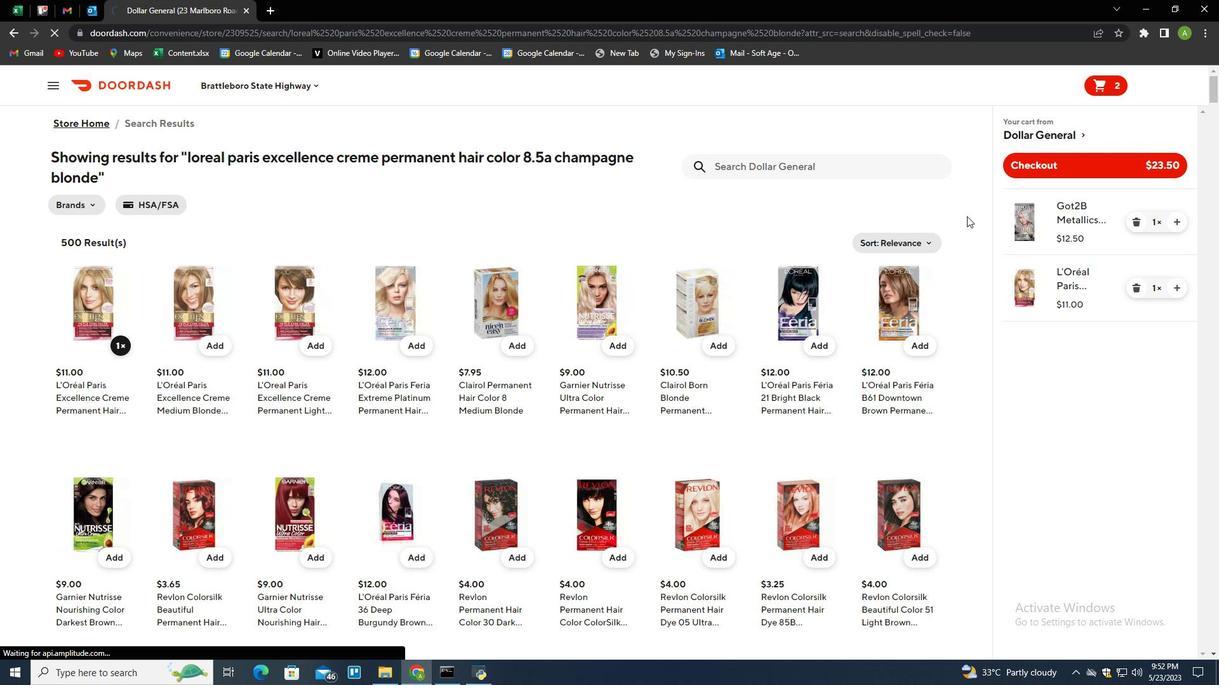 
